 Task: Search one way flight ticket for 5 adults, 2 children, 1 infant in seat and 1 infant on lap in economy from Hagerstown: Hagerstown Regional Airport (richard A. Henson Field) to Rockford: Chicago Rockford International Airport(was Northwest Chicagoland Regional Airport At Rockford) on 5-1-2023. Number of bags: 2 carry on bags. Price is upto 60000. Outbound departure time preference is 20:15.
Action: Mouse moved to (201, 164)
Screenshot: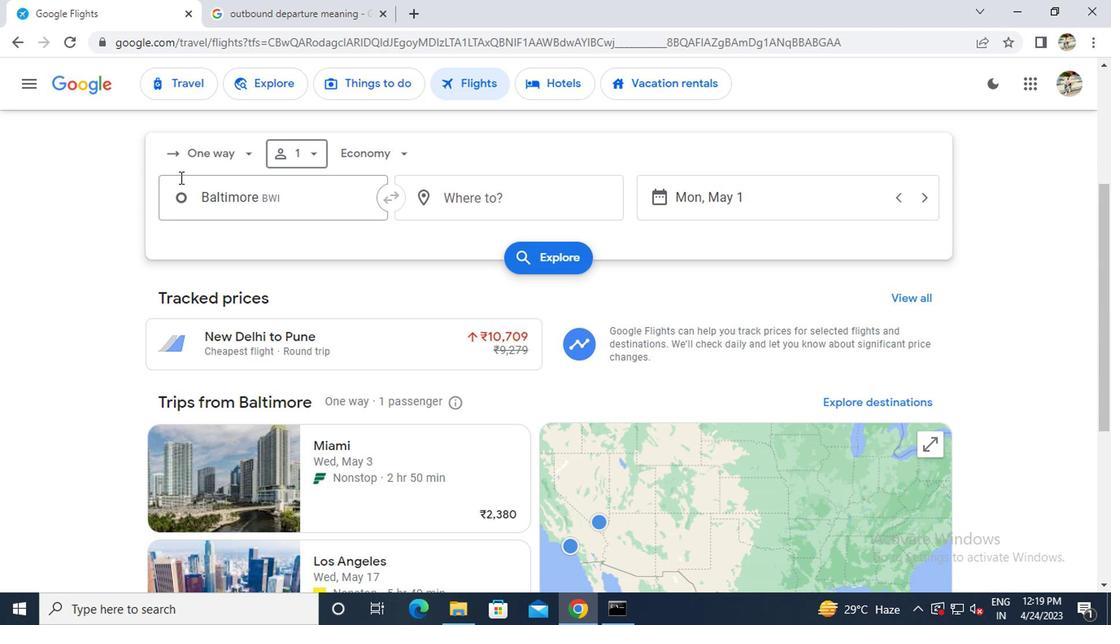 
Action: Mouse pressed left at (201, 164)
Screenshot: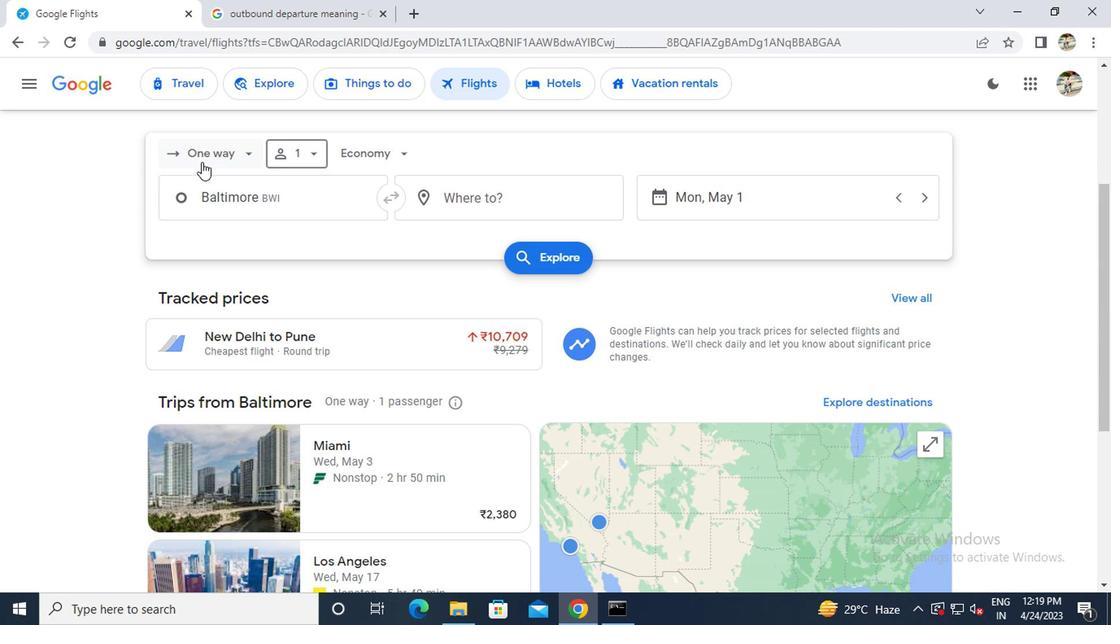 
Action: Mouse moved to (207, 224)
Screenshot: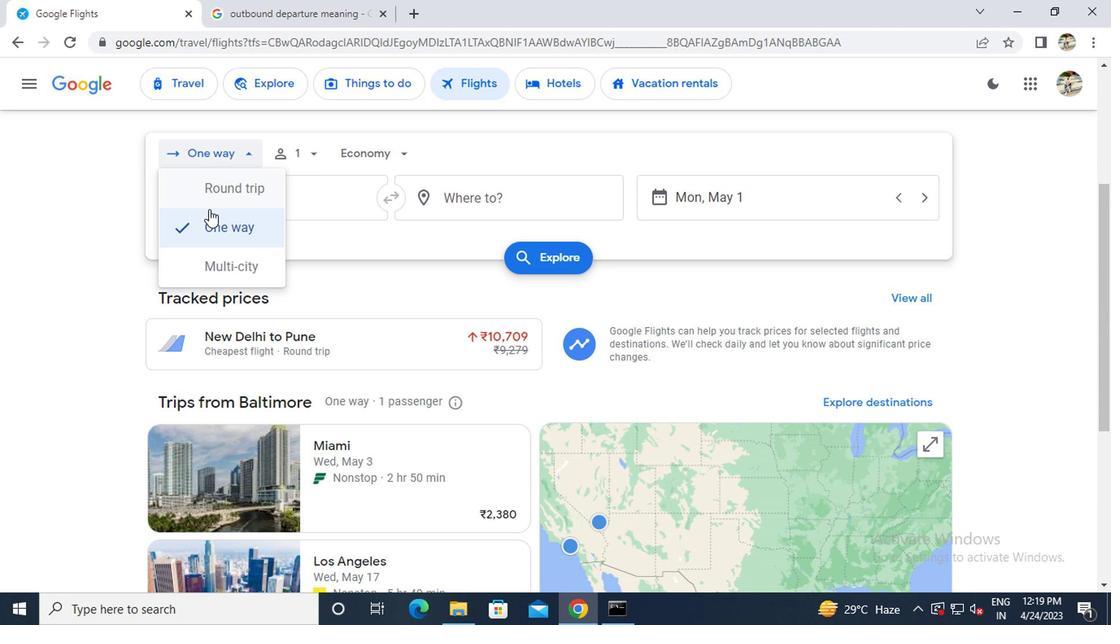 
Action: Mouse pressed left at (207, 224)
Screenshot: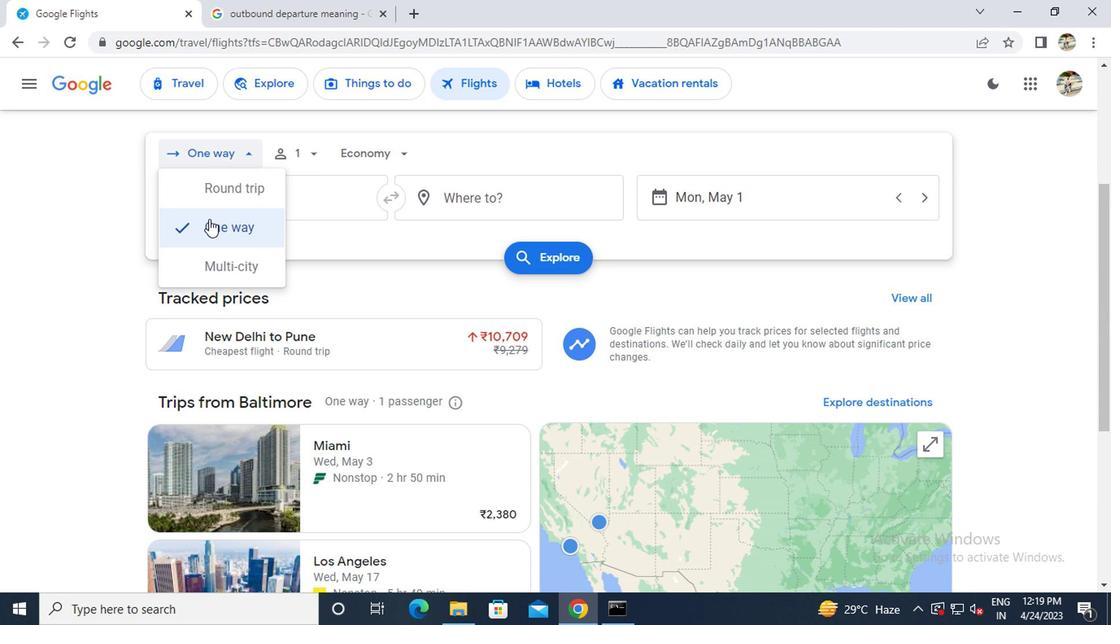 
Action: Mouse moved to (290, 159)
Screenshot: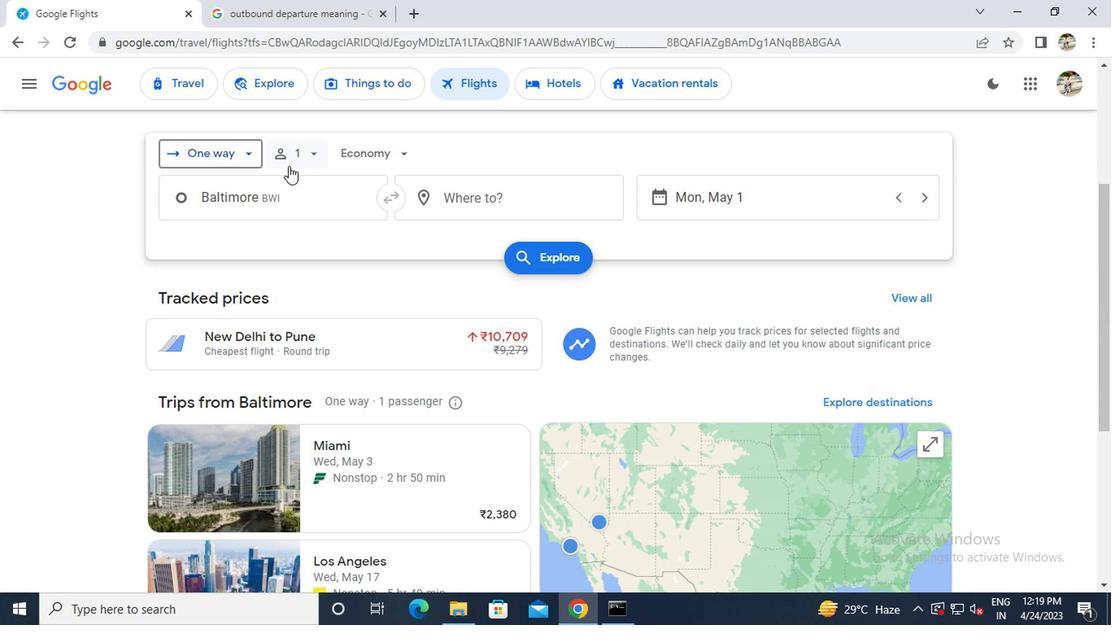 
Action: Mouse pressed left at (290, 159)
Screenshot: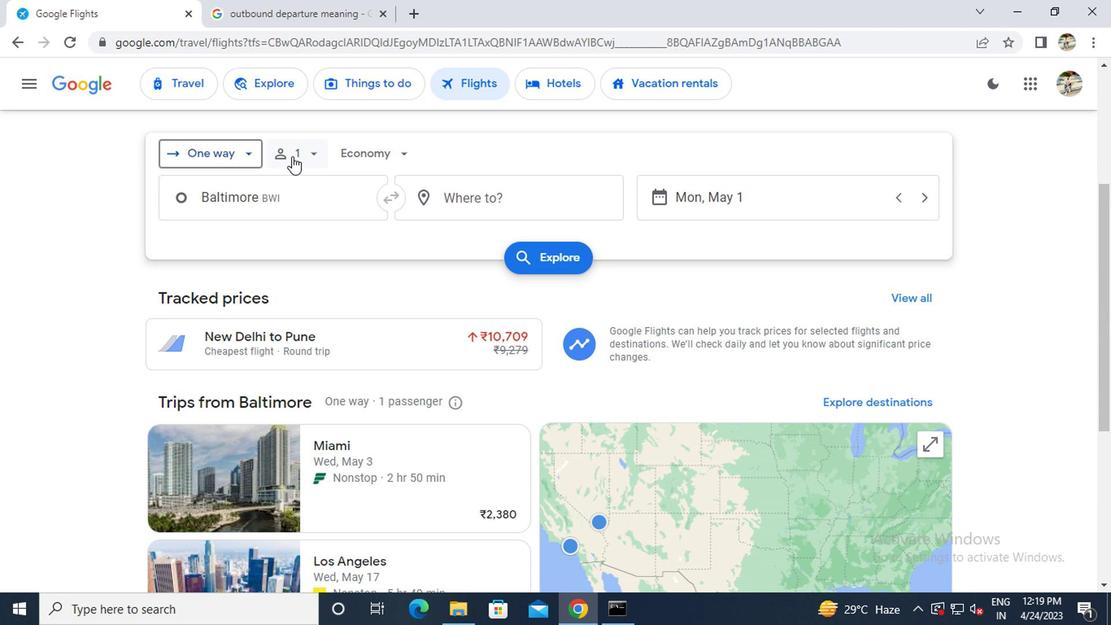 
Action: Mouse moved to (428, 195)
Screenshot: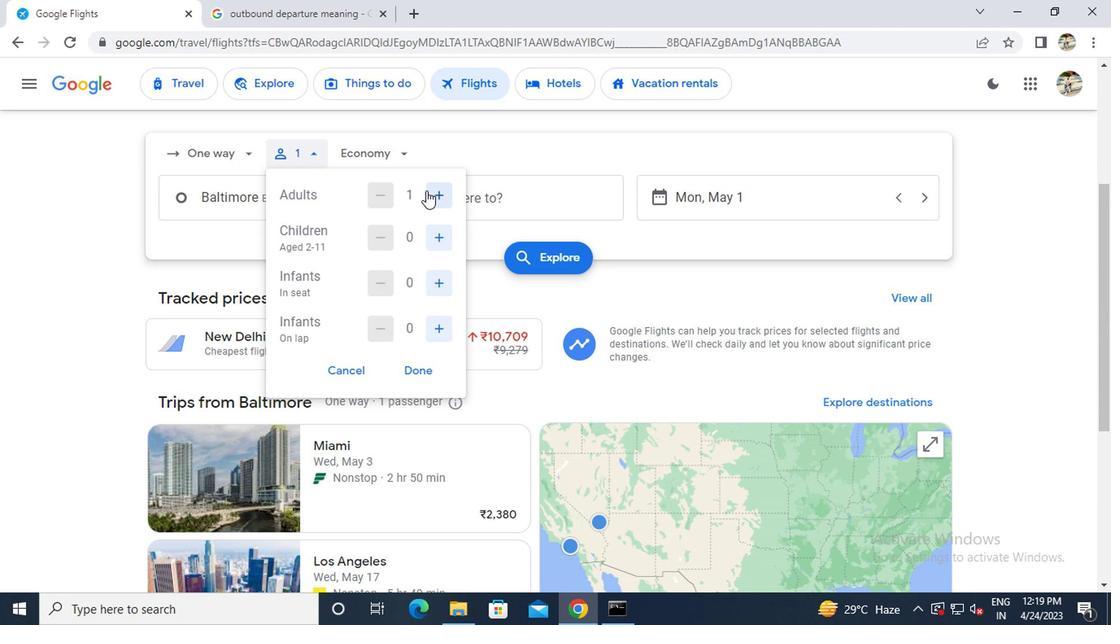 
Action: Mouse pressed left at (428, 195)
Screenshot: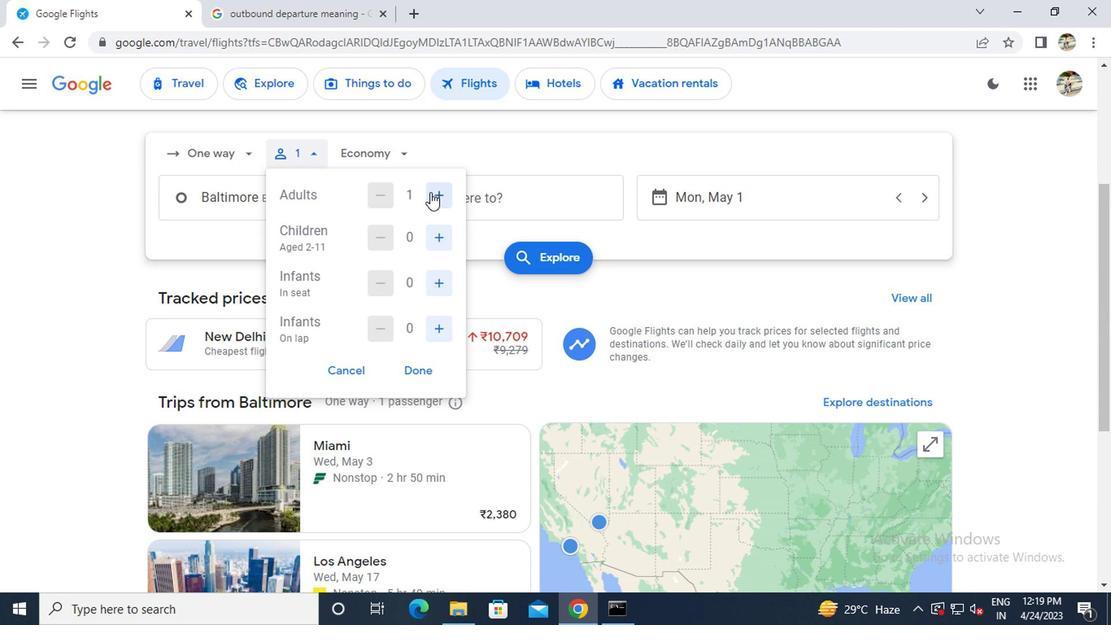 
Action: Mouse pressed left at (428, 195)
Screenshot: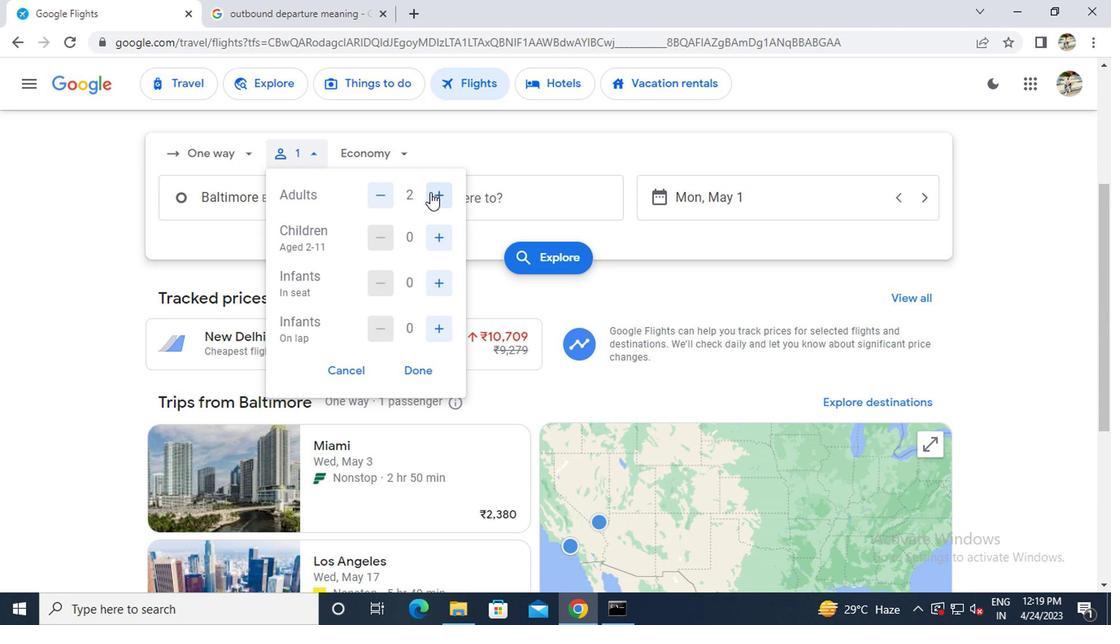 
Action: Mouse pressed left at (428, 195)
Screenshot: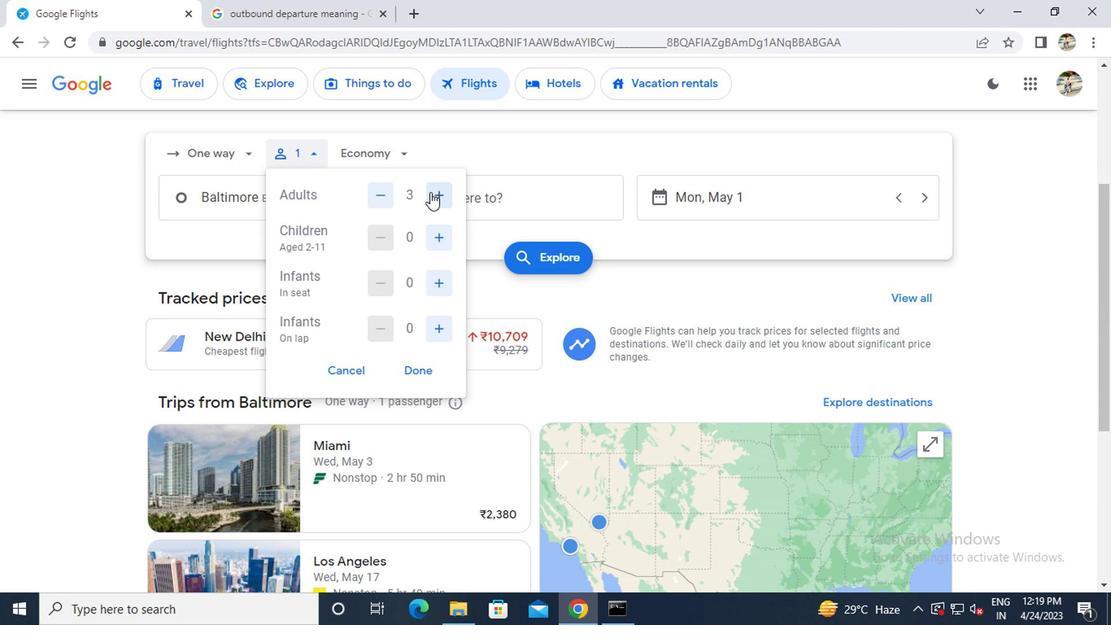 
Action: Mouse pressed left at (428, 195)
Screenshot: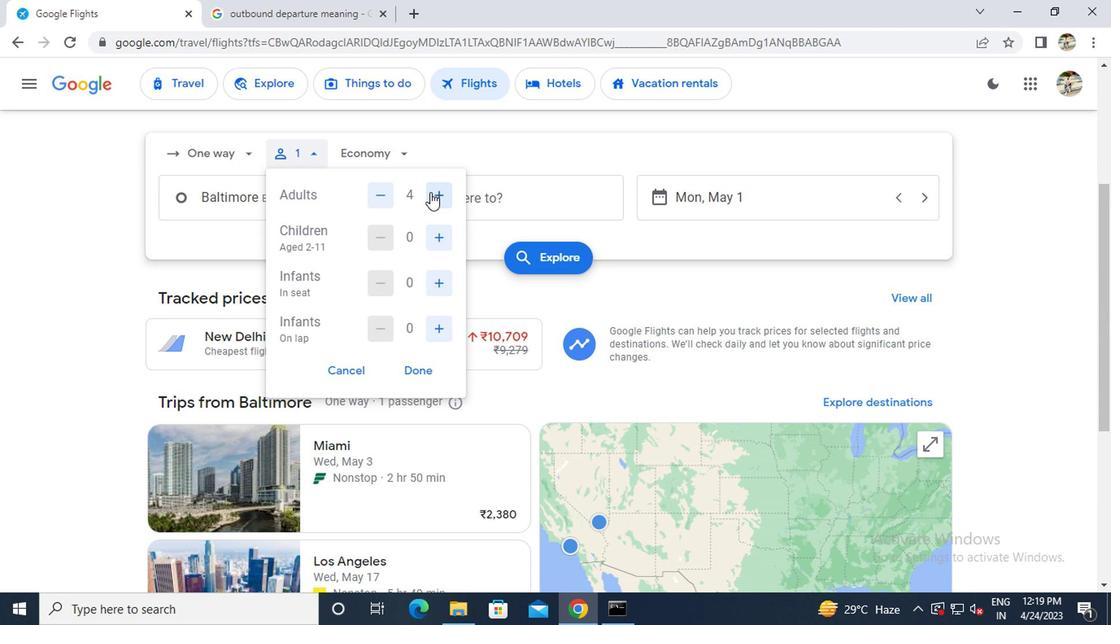 
Action: Mouse moved to (433, 235)
Screenshot: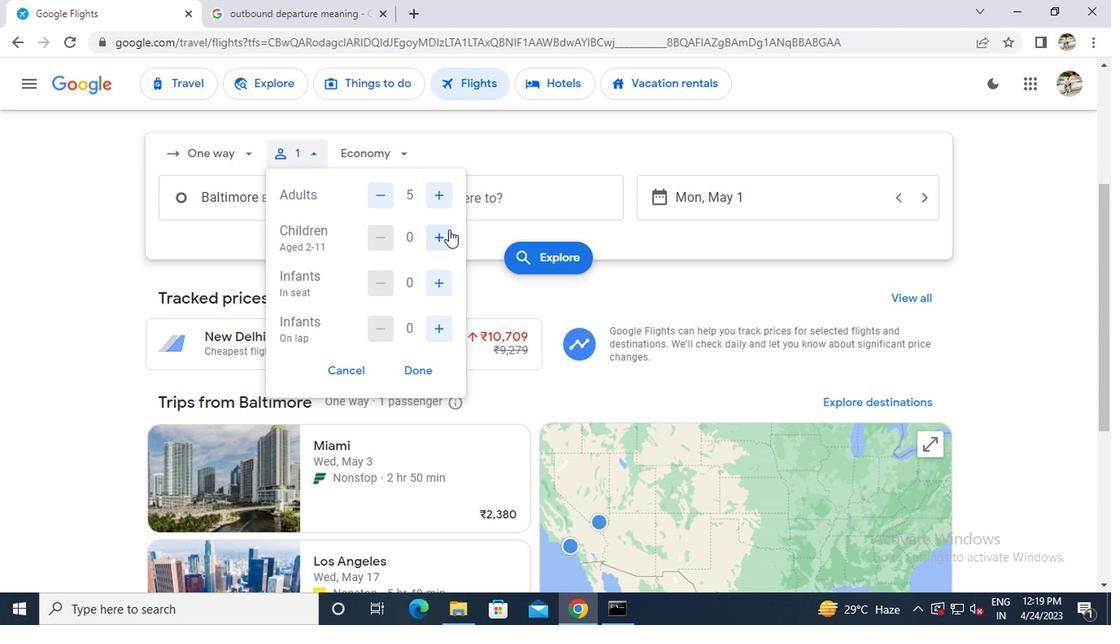 
Action: Mouse pressed left at (433, 235)
Screenshot: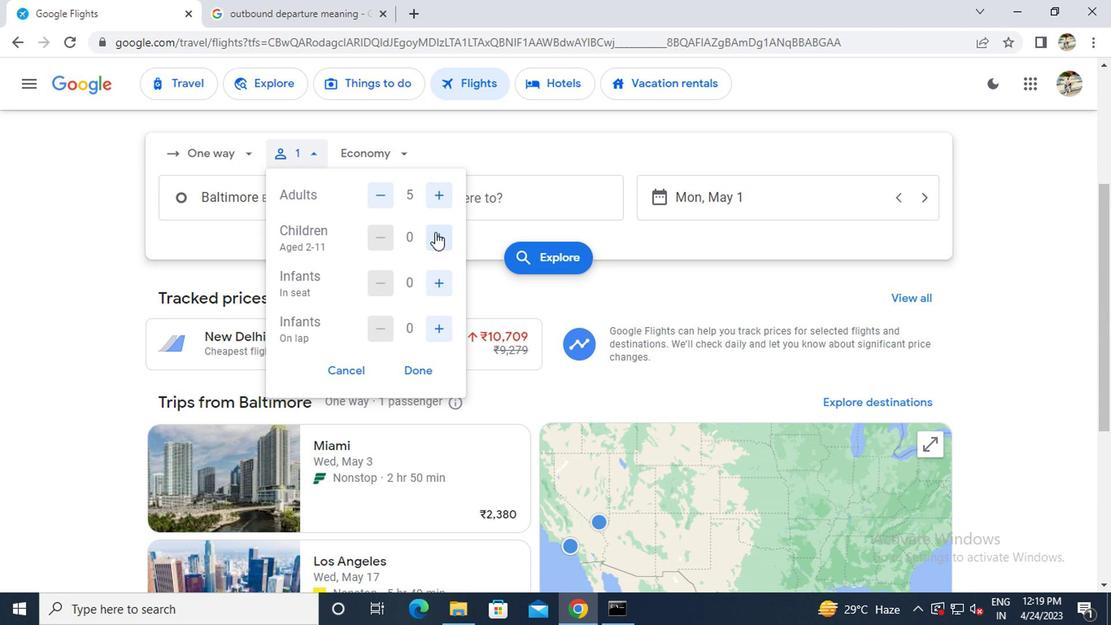
Action: Mouse pressed left at (433, 235)
Screenshot: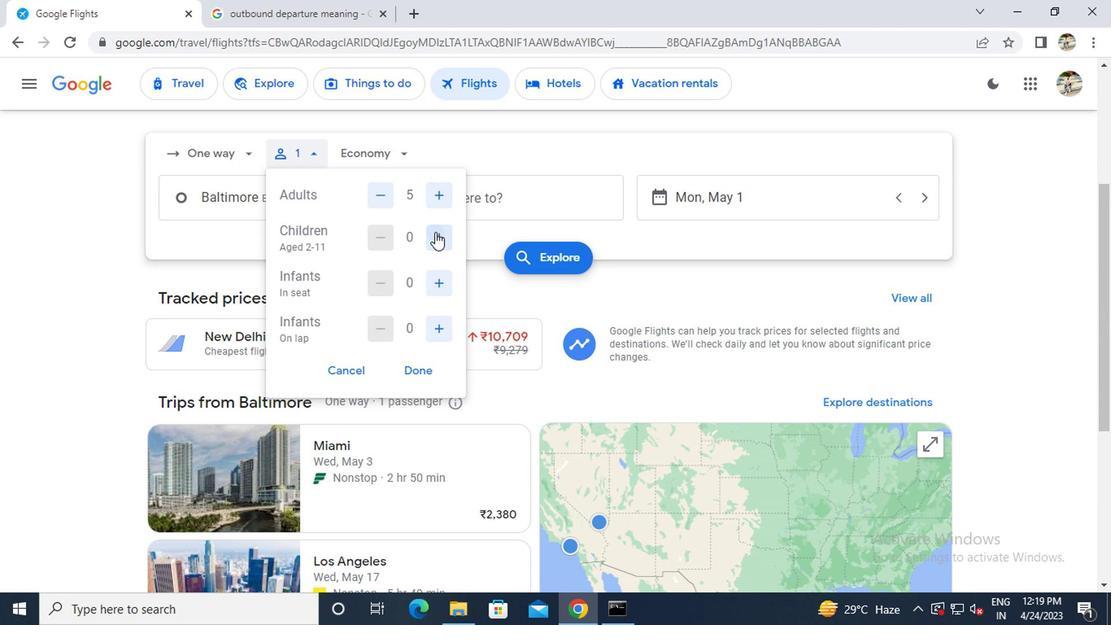 
Action: Mouse moved to (433, 282)
Screenshot: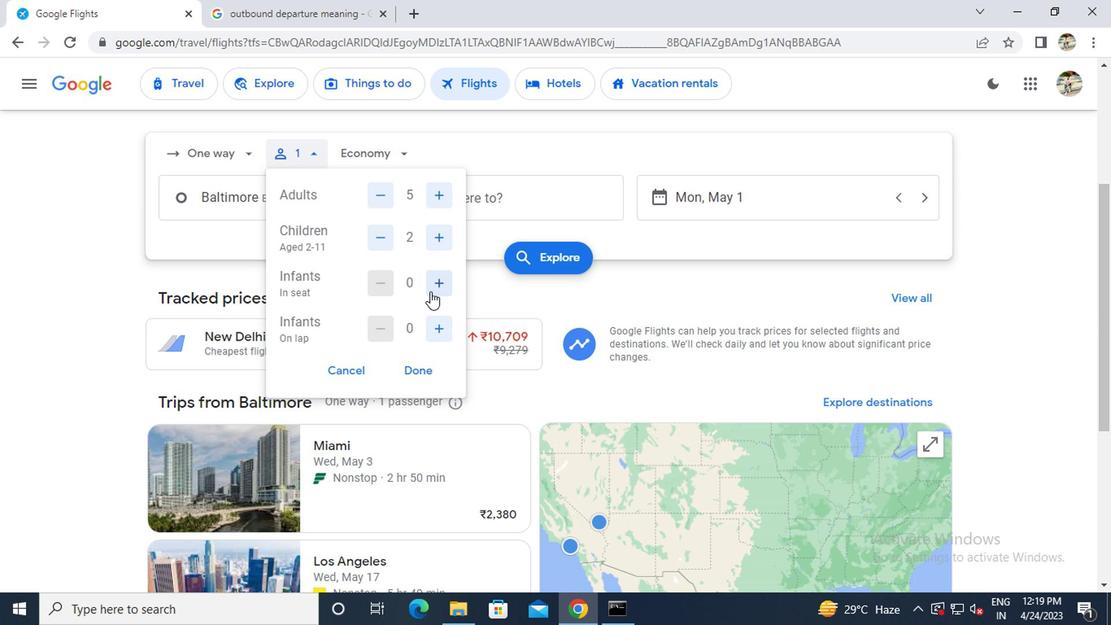 
Action: Mouse pressed left at (433, 282)
Screenshot: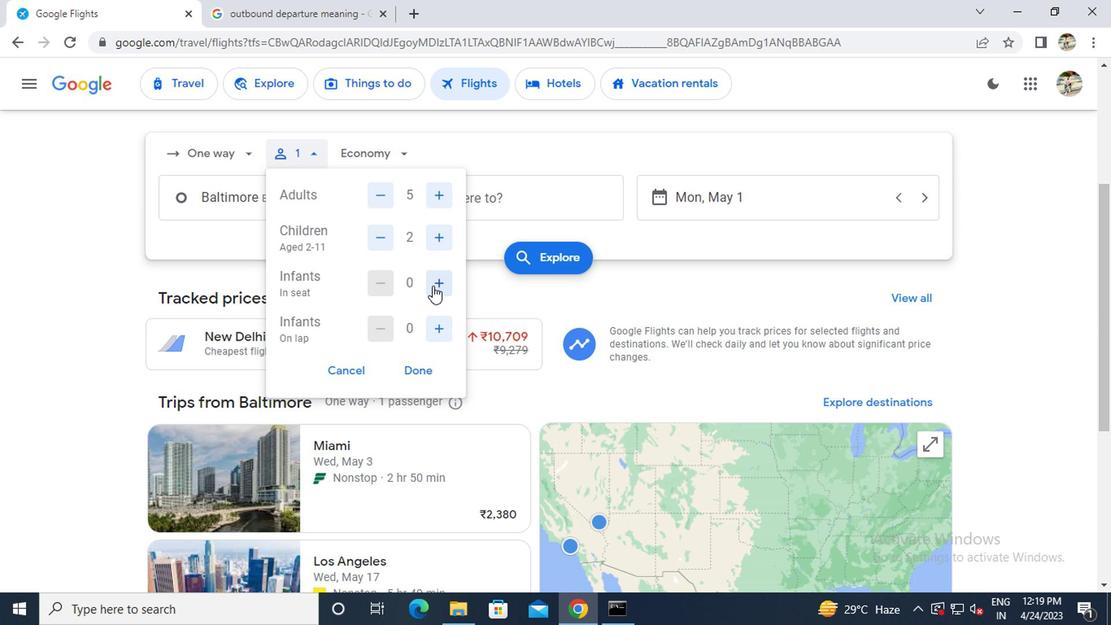 
Action: Mouse moved to (432, 318)
Screenshot: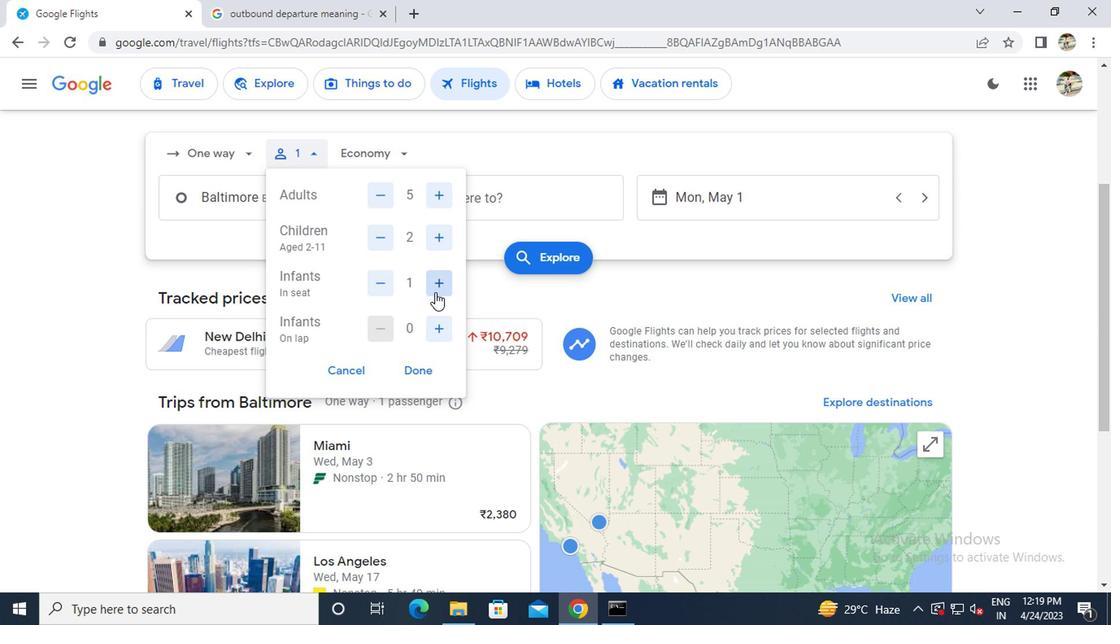 
Action: Mouse pressed left at (432, 318)
Screenshot: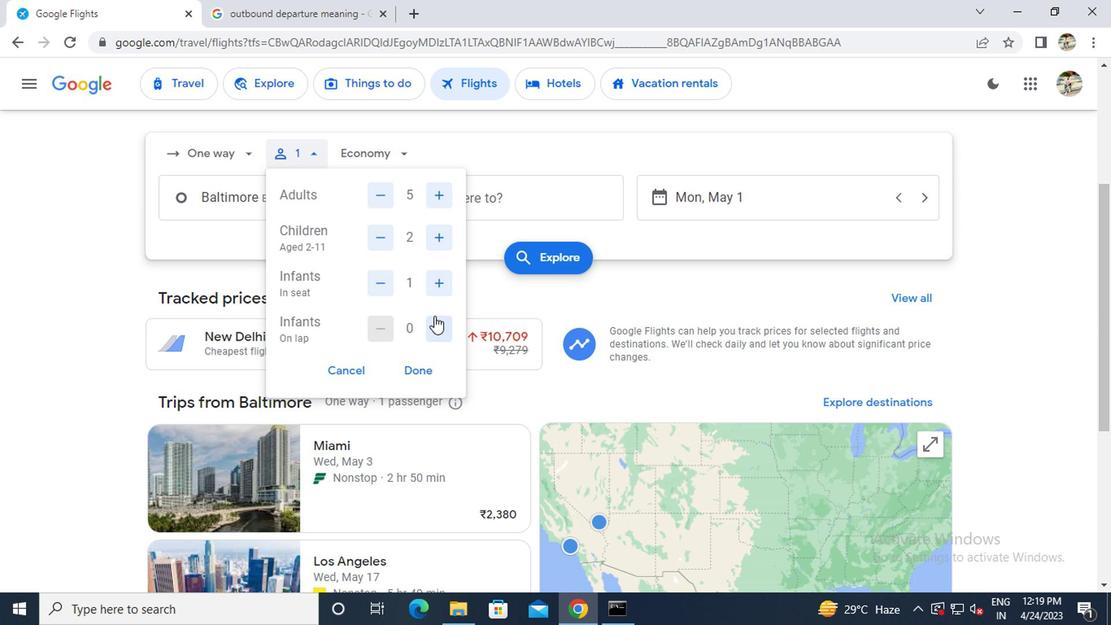 
Action: Mouse moved to (413, 371)
Screenshot: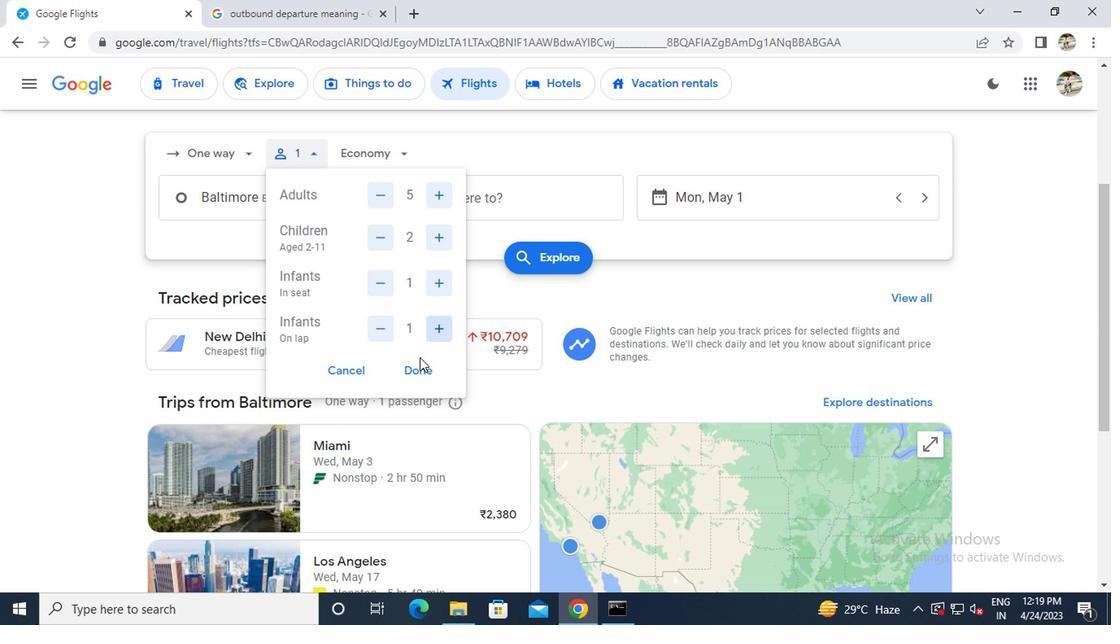 
Action: Mouse pressed left at (413, 371)
Screenshot: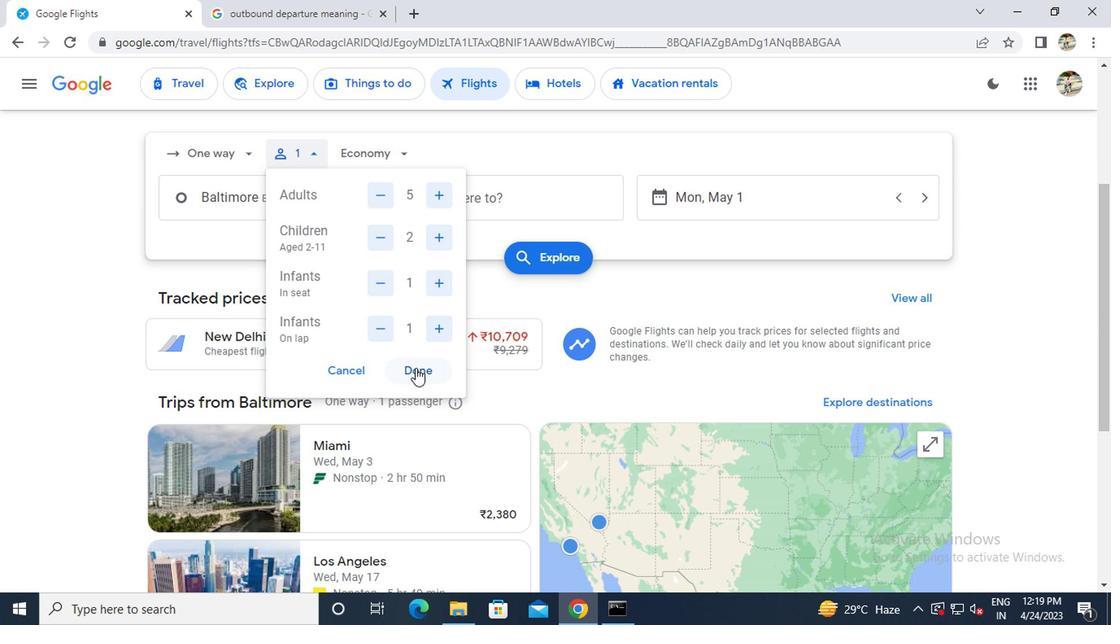 
Action: Mouse moved to (359, 157)
Screenshot: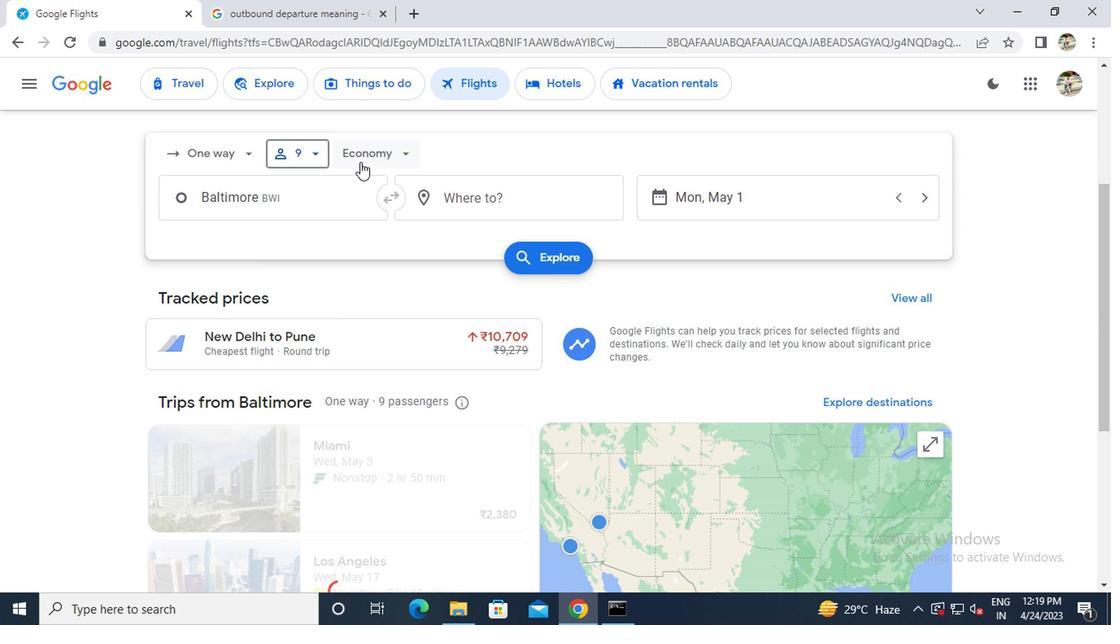 
Action: Mouse pressed left at (359, 157)
Screenshot: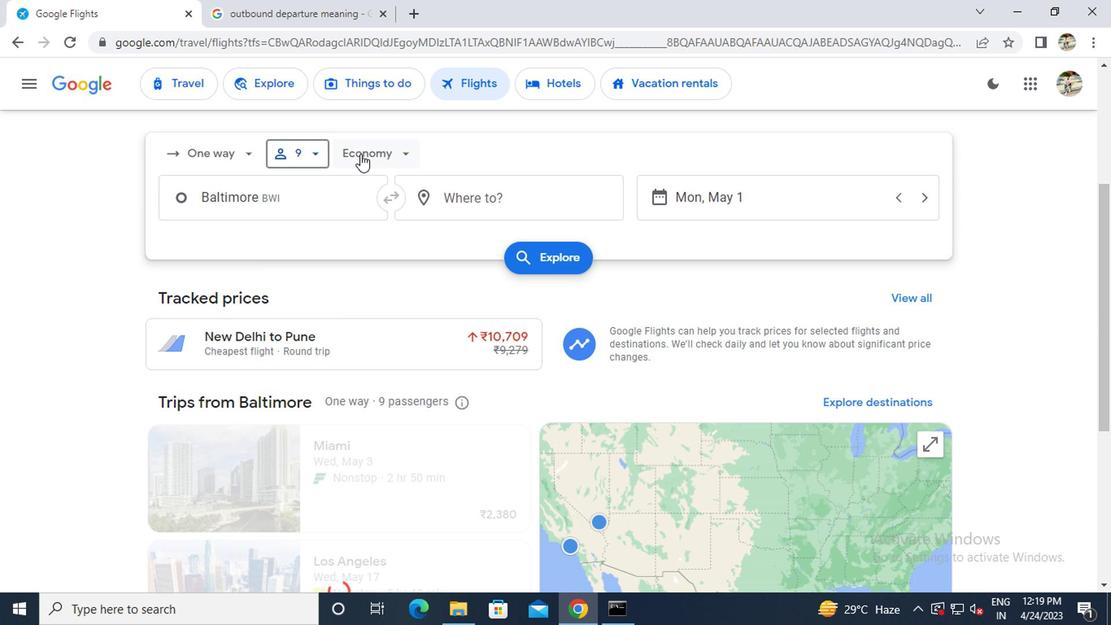 
Action: Mouse moved to (374, 188)
Screenshot: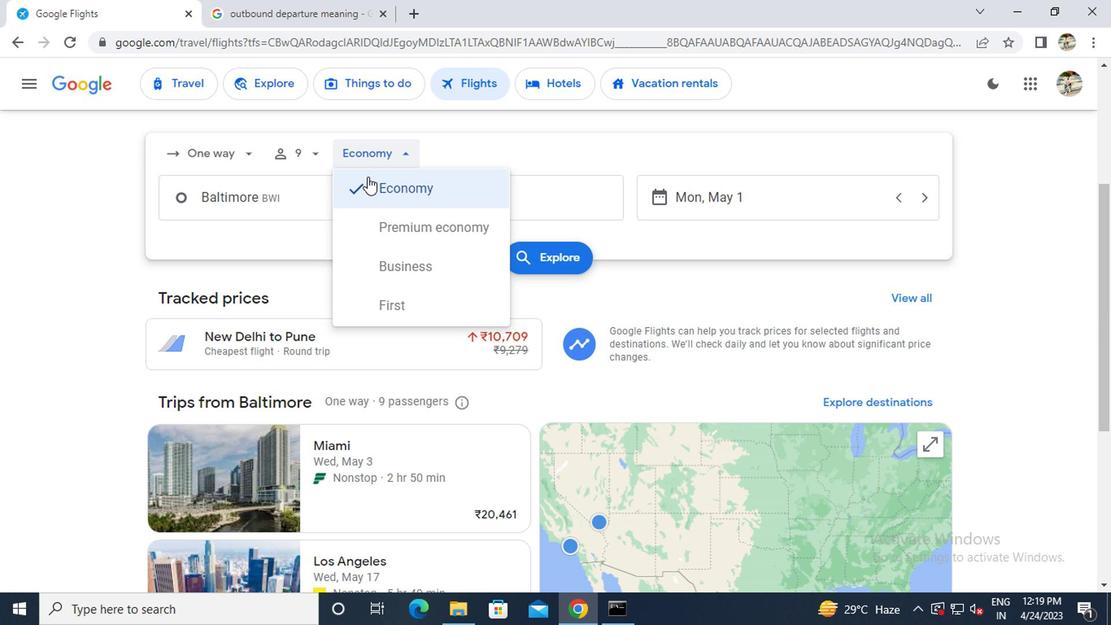 
Action: Mouse pressed left at (374, 188)
Screenshot: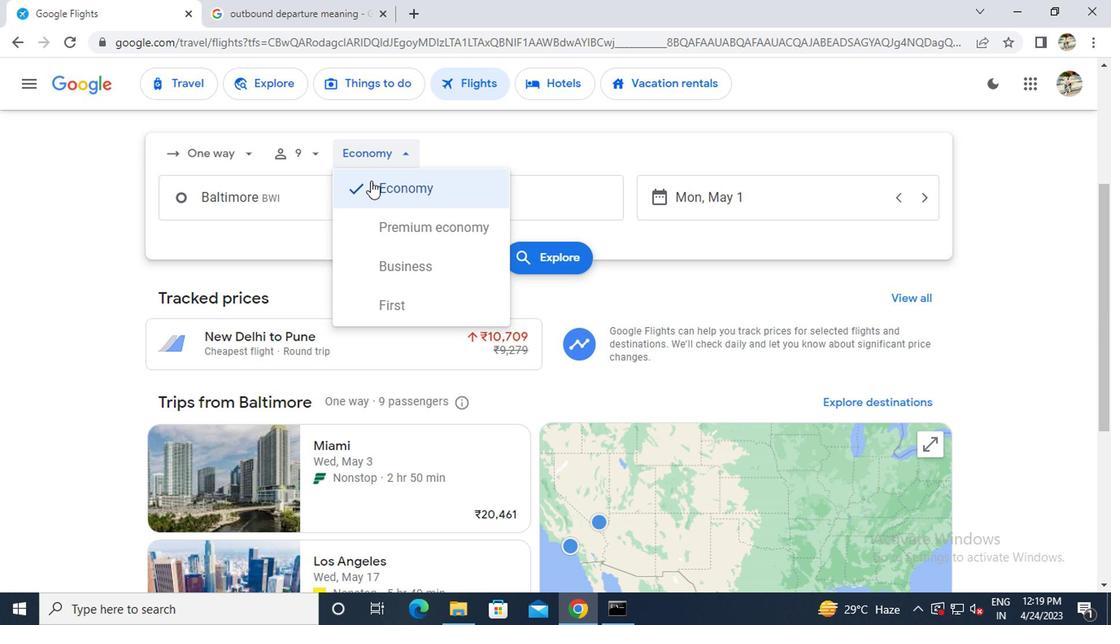 
Action: Mouse moved to (308, 211)
Screenshot: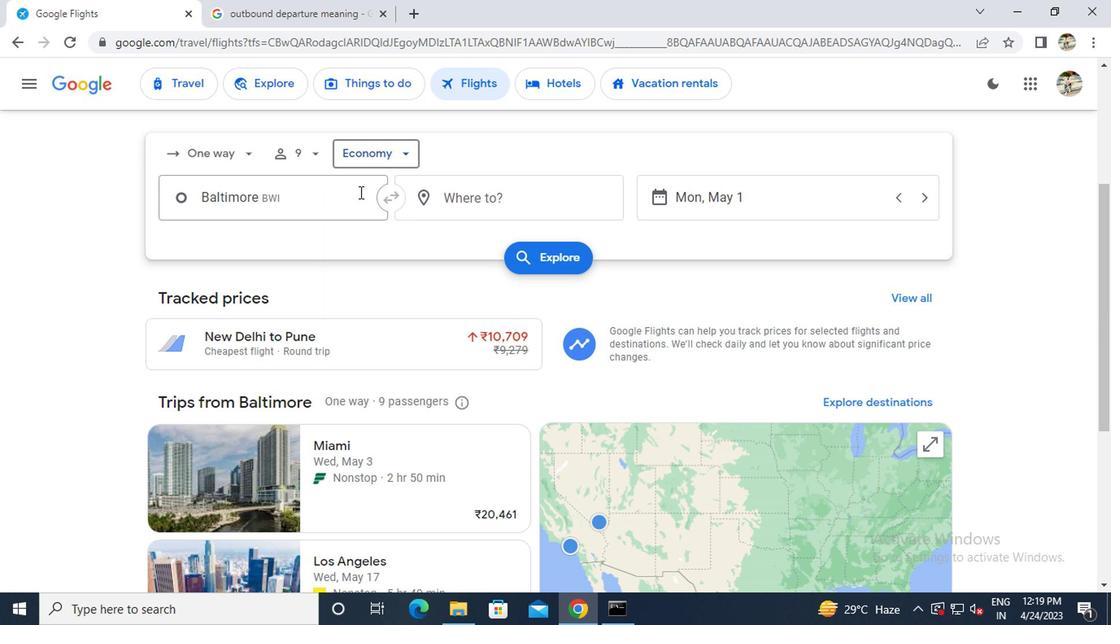 
Action: Mouse pressed left at (308, 211)
Screenshot: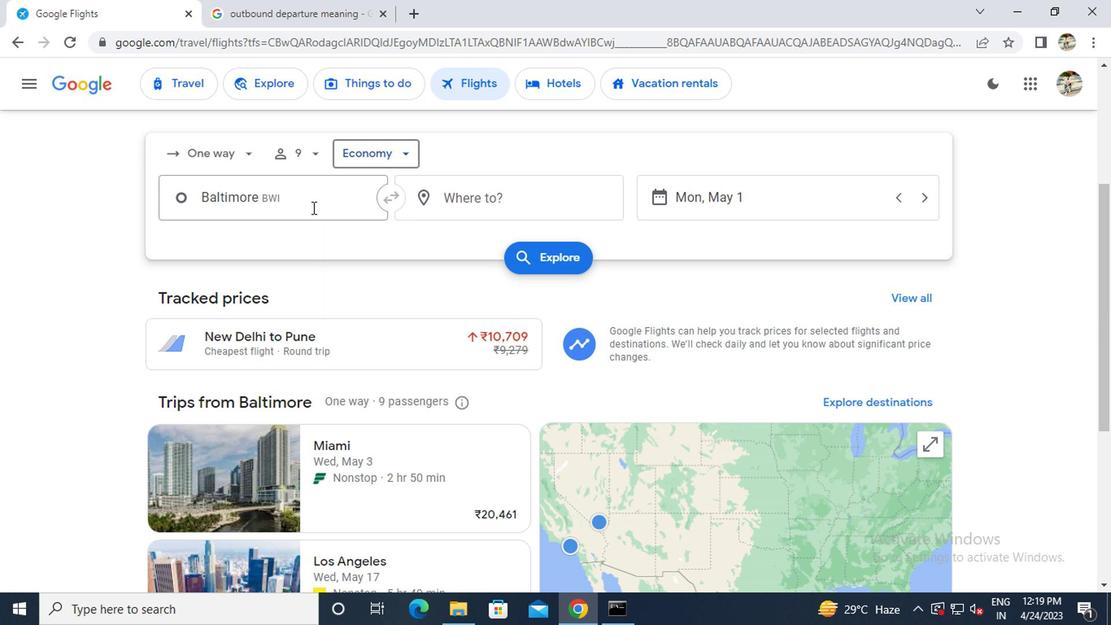 
Action: Key pressed h<Key.caps_lock>ageratown
Screenshot: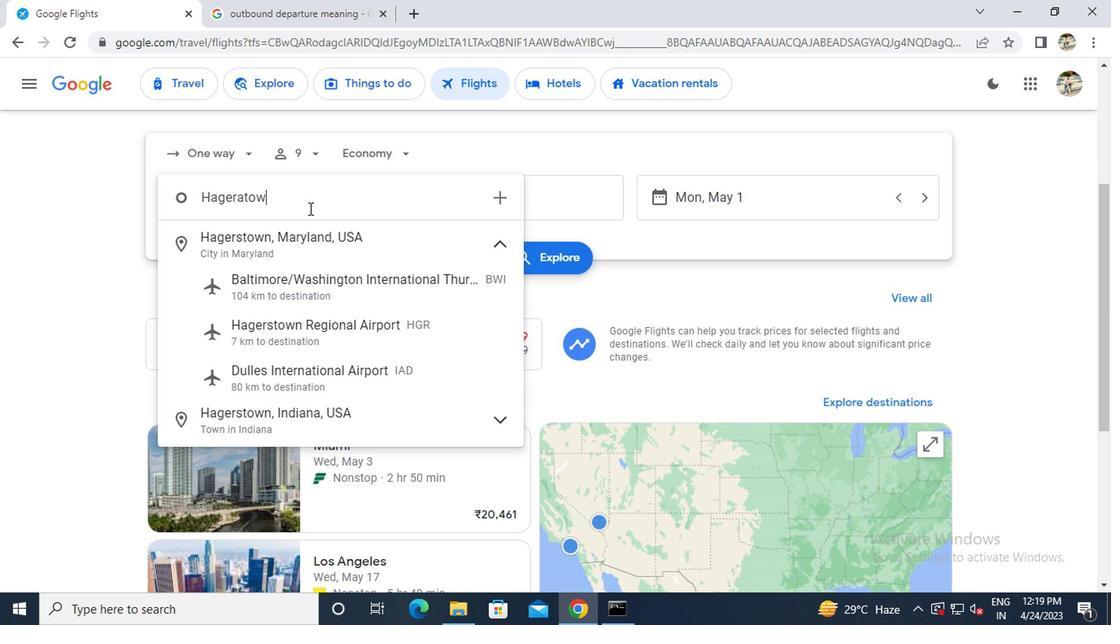 
Action: Mouse moved to (261, 323)
Screenshot: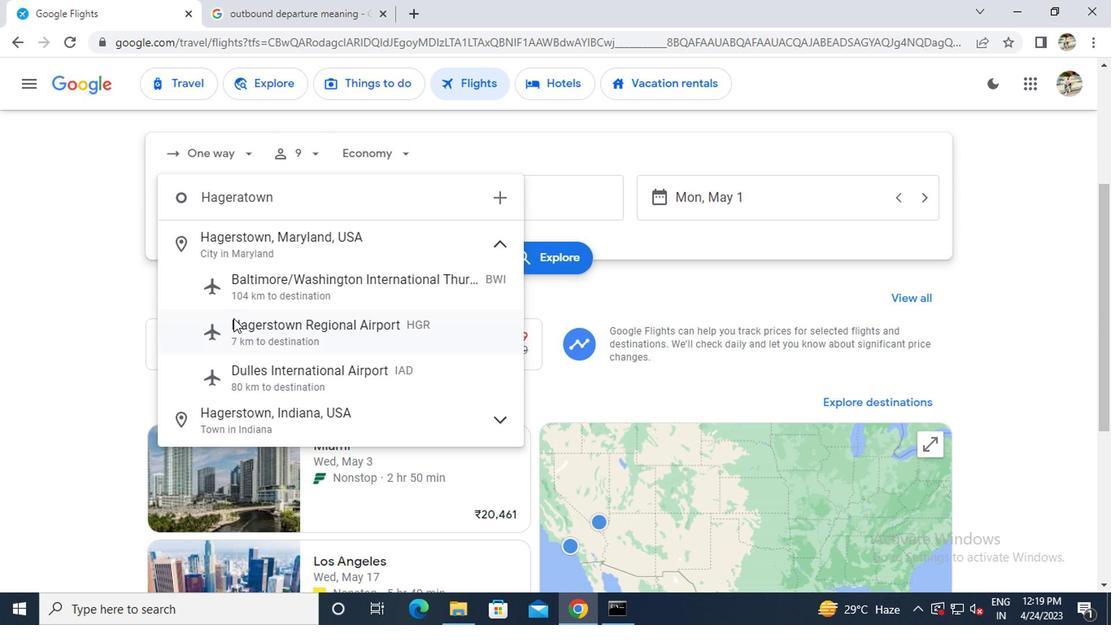 
Action: Mouse pressed left at (261, 323)
Screenshot: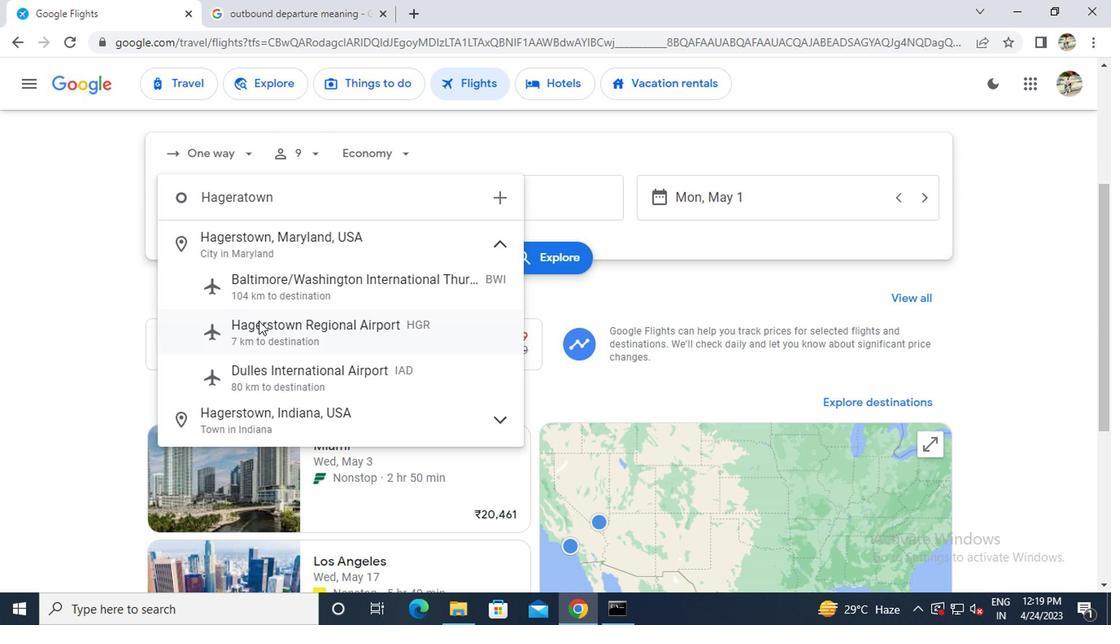 
Action: Mouse moved to (484, 204)
Screenshot: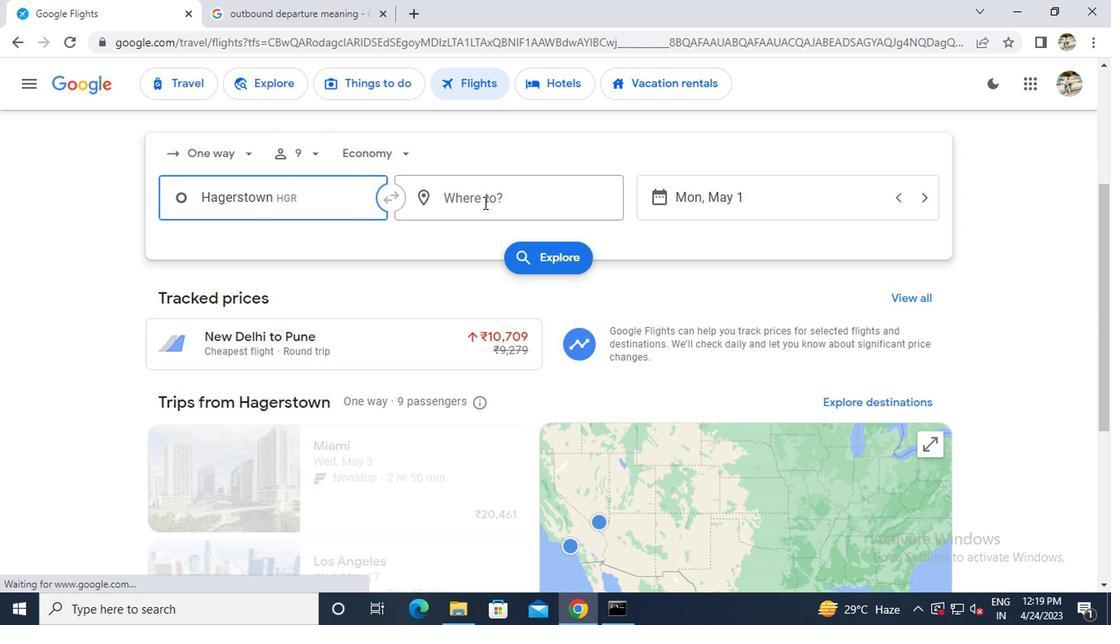 
Action: Mouse pressed left at (484, 204)
Screenshot: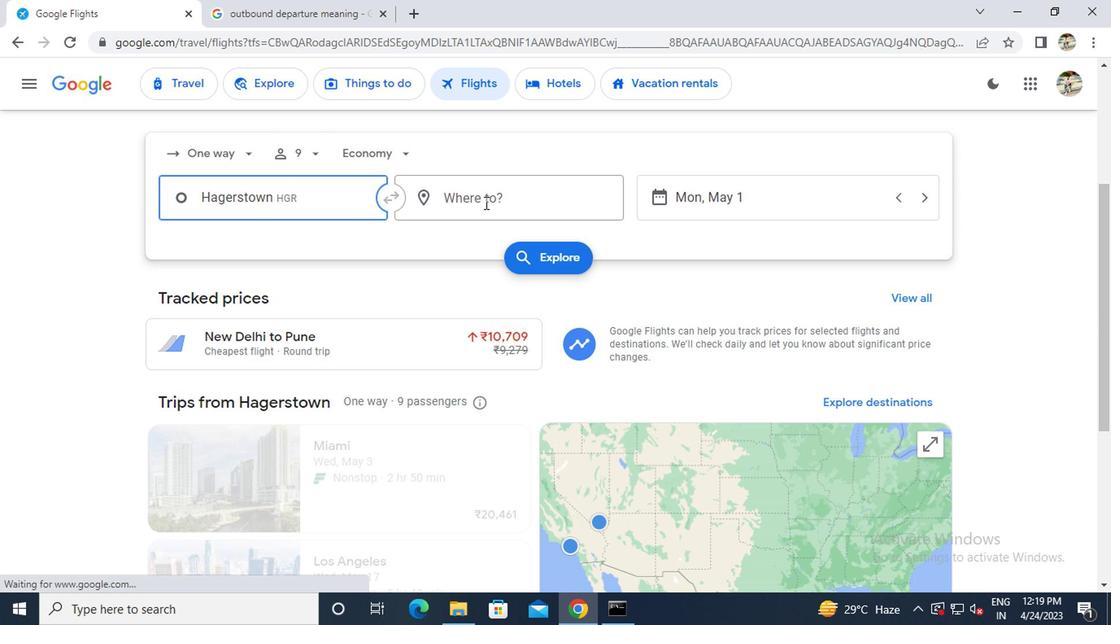 
Action: Key pressed <Key.caps_lock>r<Key.caps_lock>ockford
Screenshot: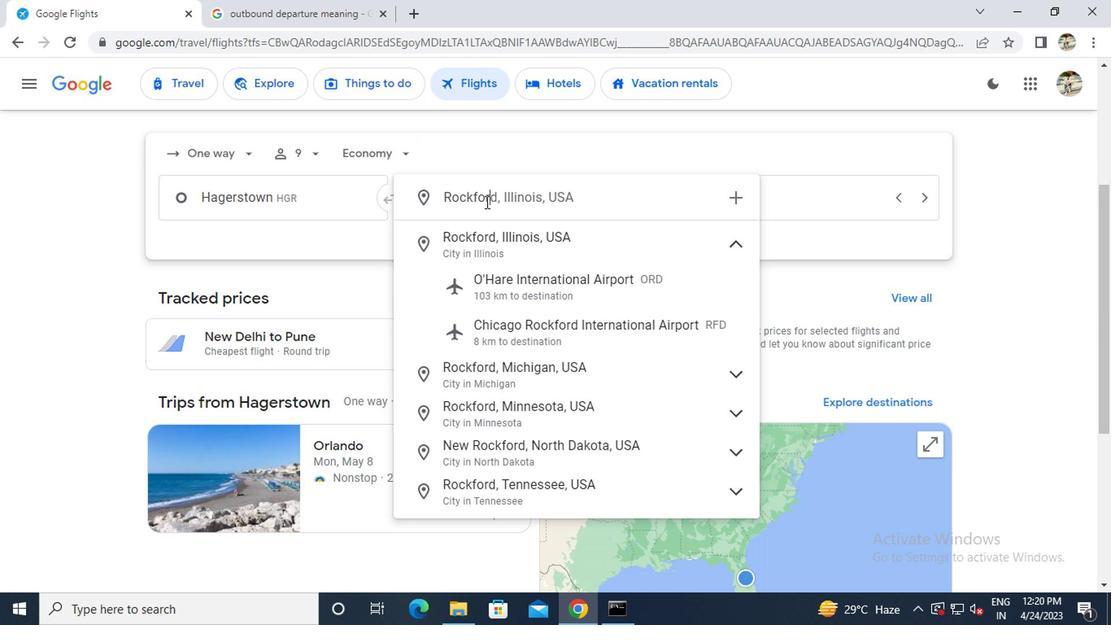 
Action: Mouse moved to (535, 324)
Screenshot: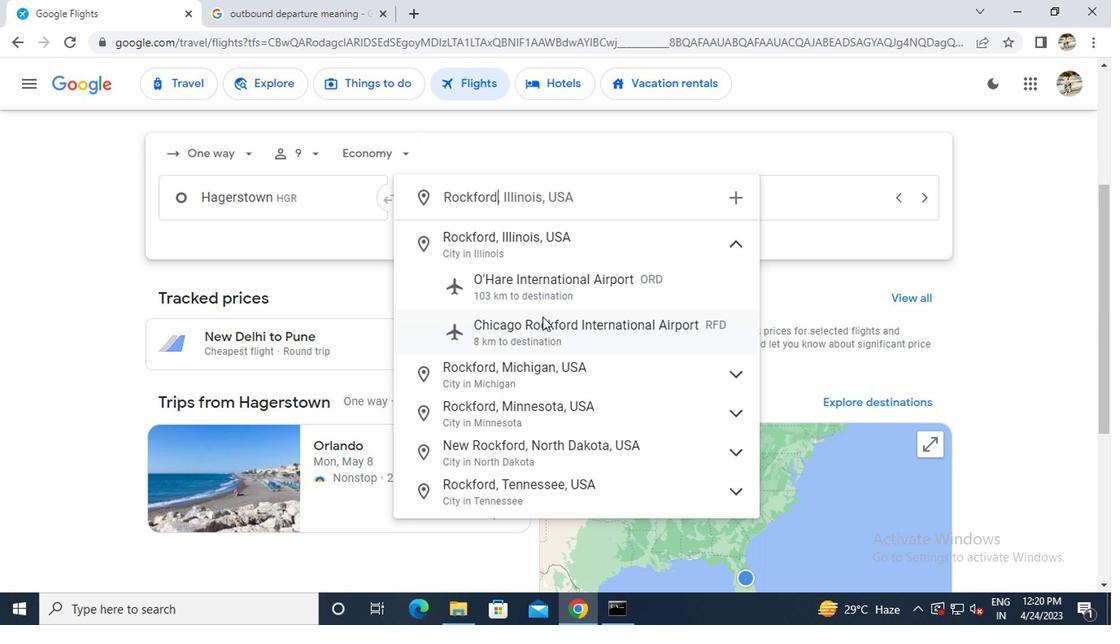 
Action: Mouse pressed left at (535, 324)
Screenshot: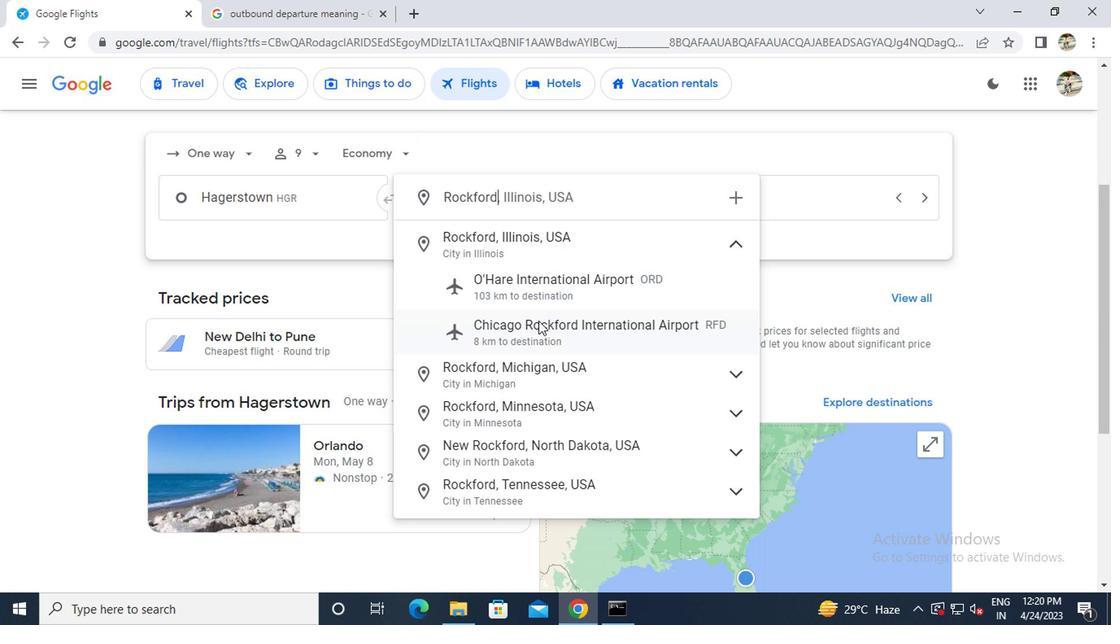 
Action: Mouse moved to (680, 211)
Screenshot: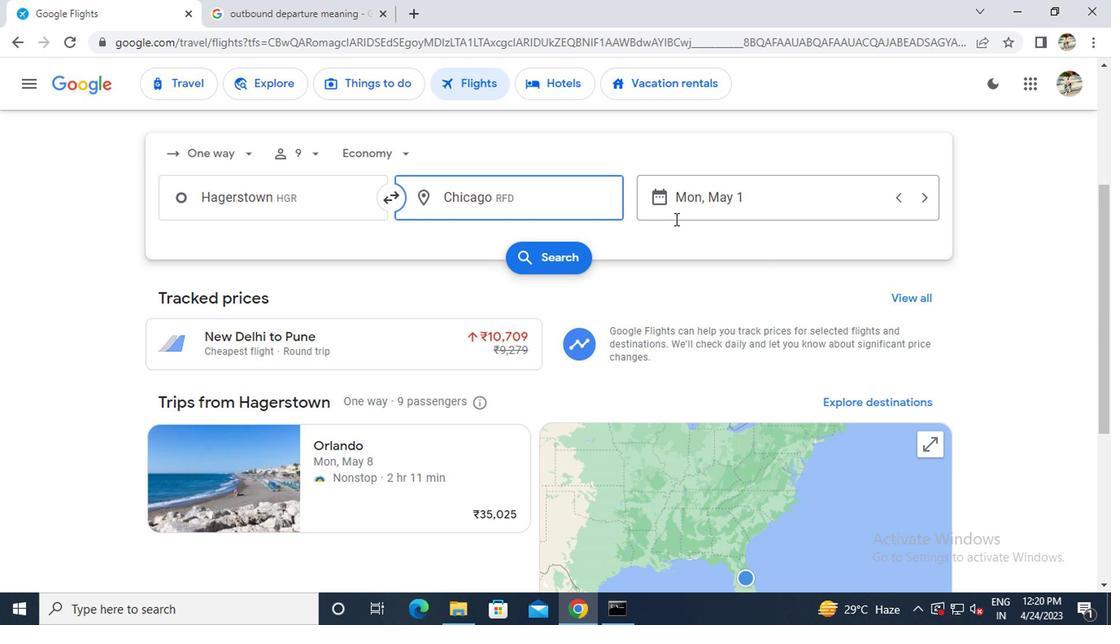 
Action: Mouse pressed left at (680, 211)
Screenshot: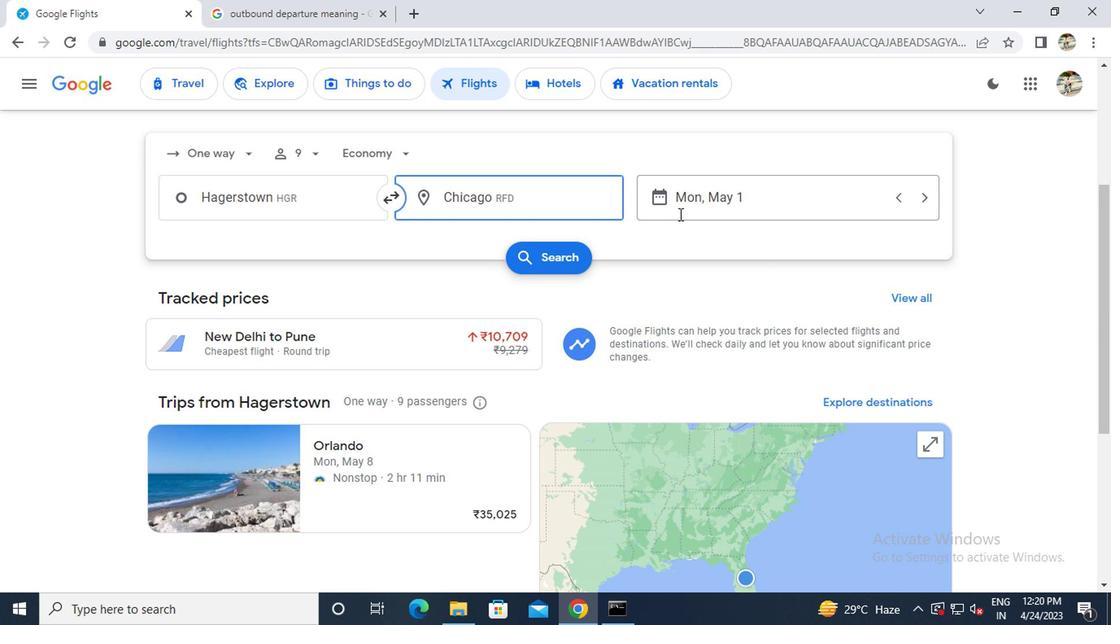 
Action: Mouse moved to (709, 299)
Screenshot: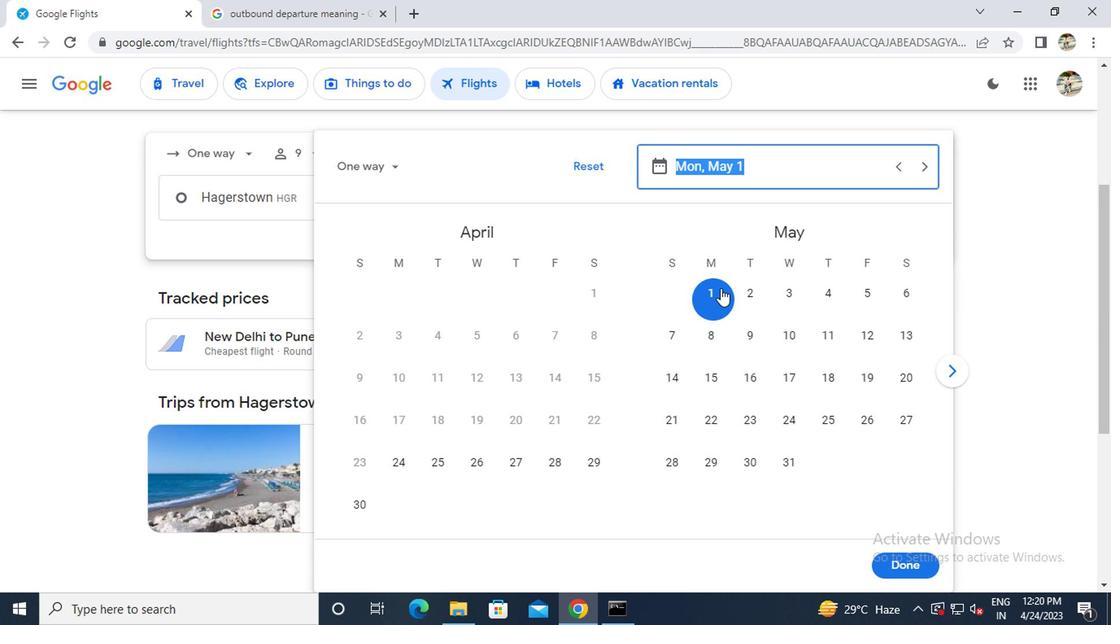 
Action: Mouse pressed left at (709, 299)
Screenshot: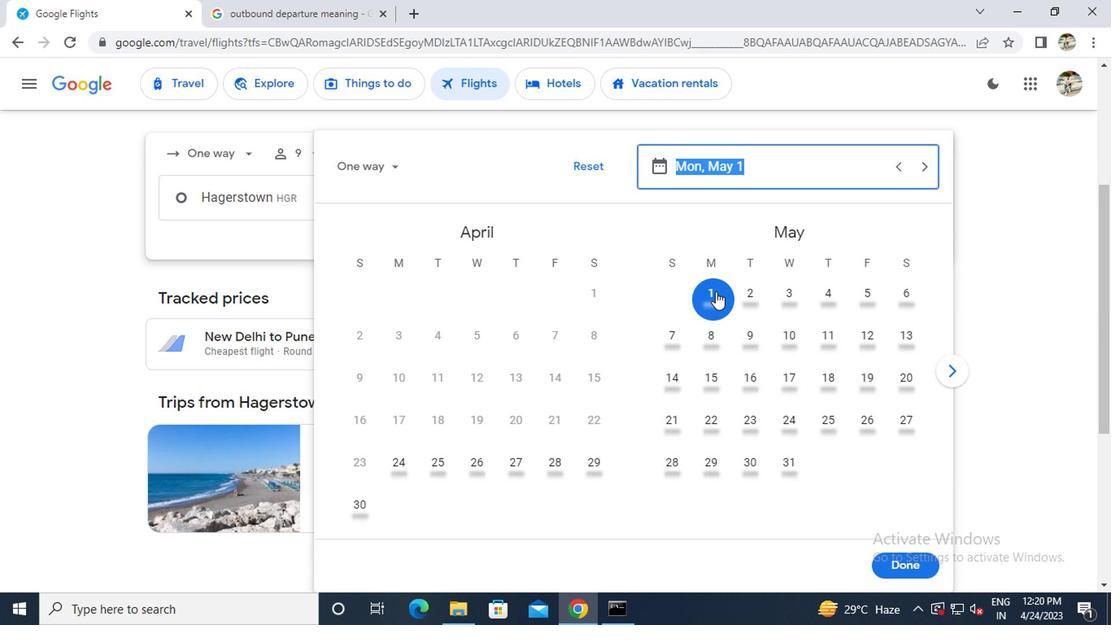 
Action: Mouse moved to (902, 567)
Screenshot: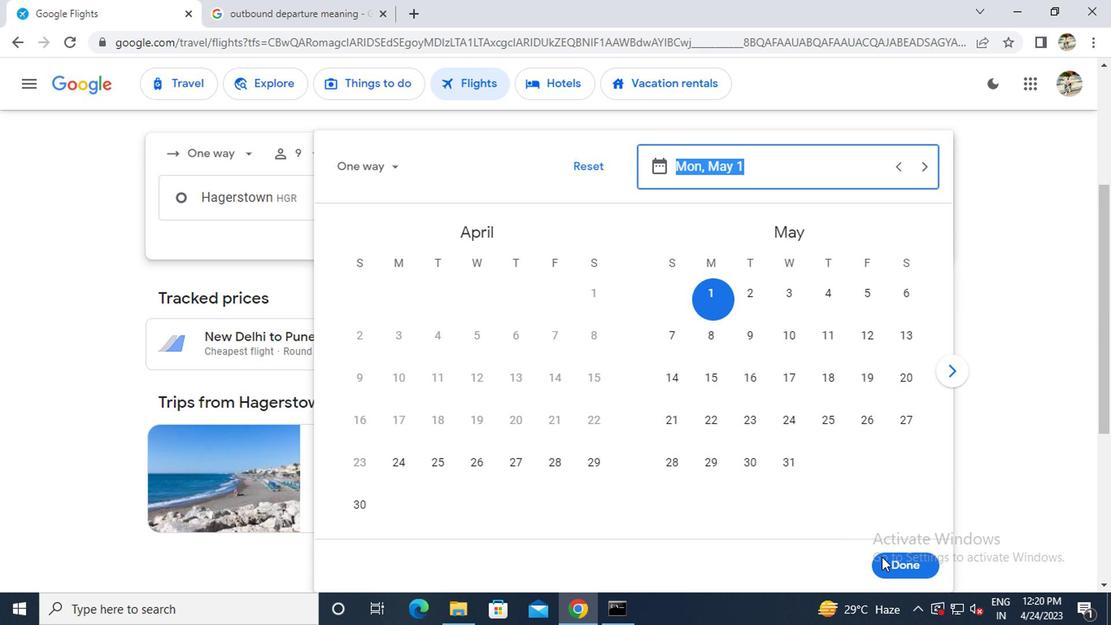 
Action: Mouse pressed left at (902, 567)
Screenshot: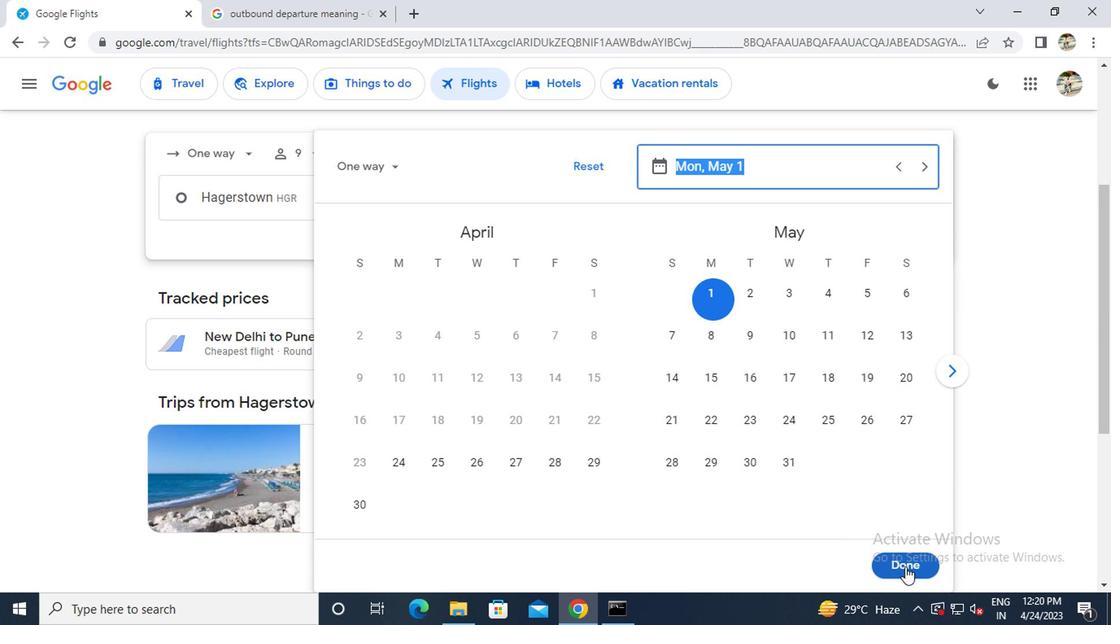 
Action: Mouse moved to (543, 253)
Screenshot: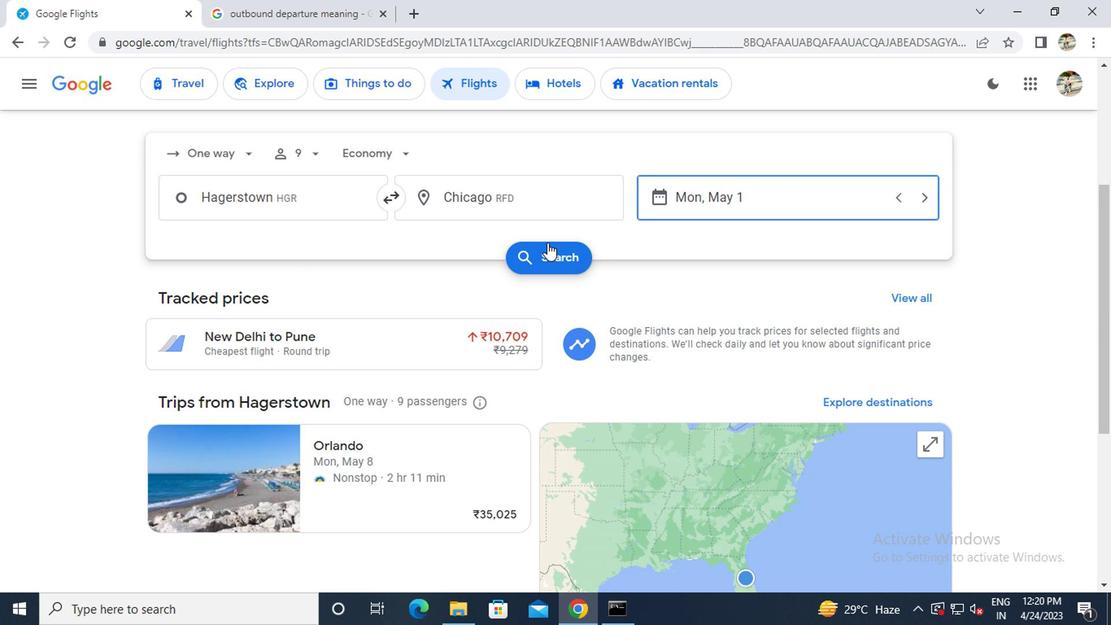 
Action: Mouse pressed left at (543, 253)
Screenshot: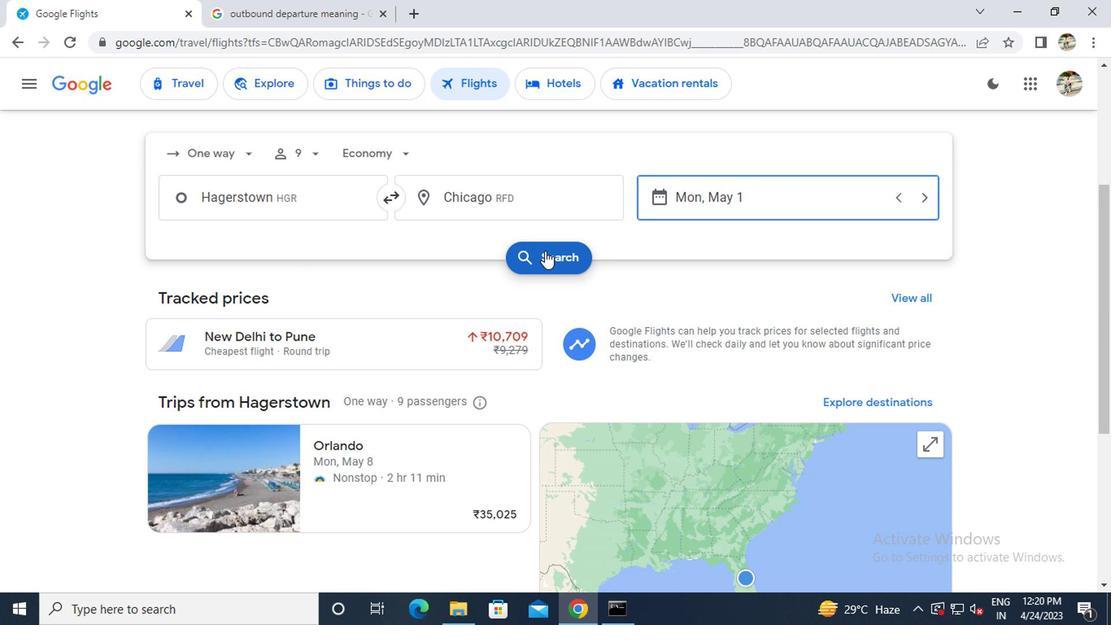 
Action: Mouse moved to (203, 237)
Screenshot: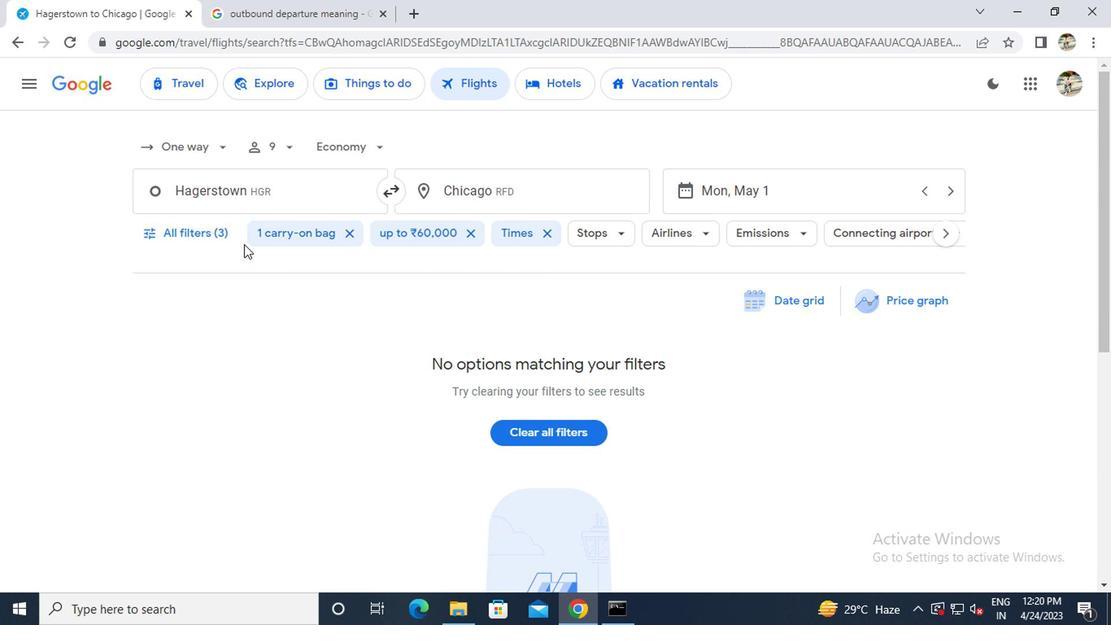 
Action: Mouse pressed left at (203, 237)
Screenshot: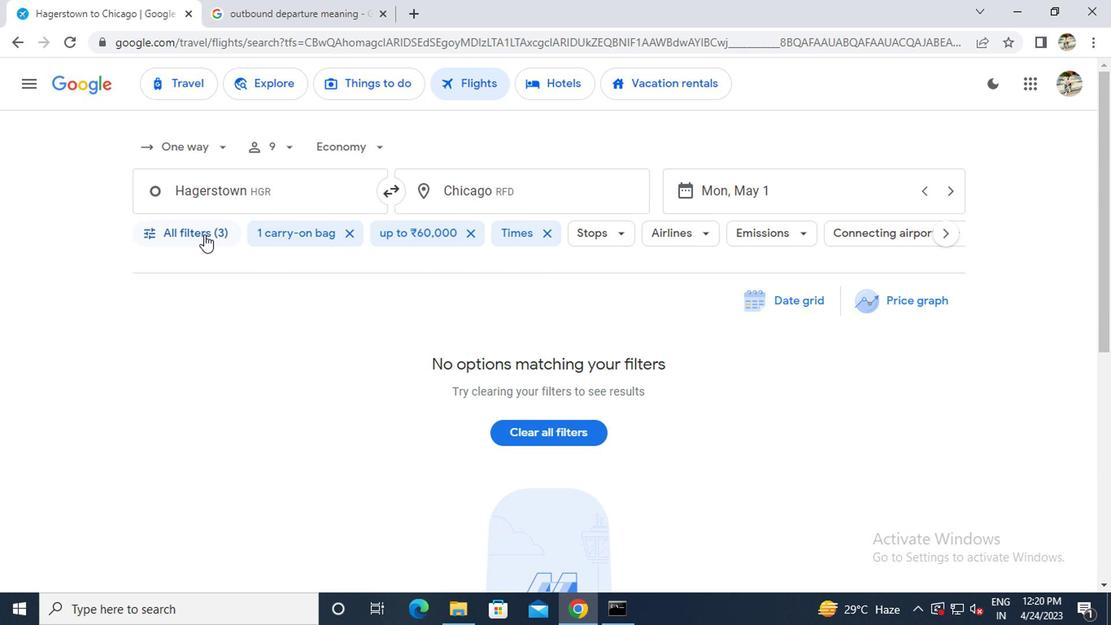
Action: Mouse moved to (363, 577)
Screenshot: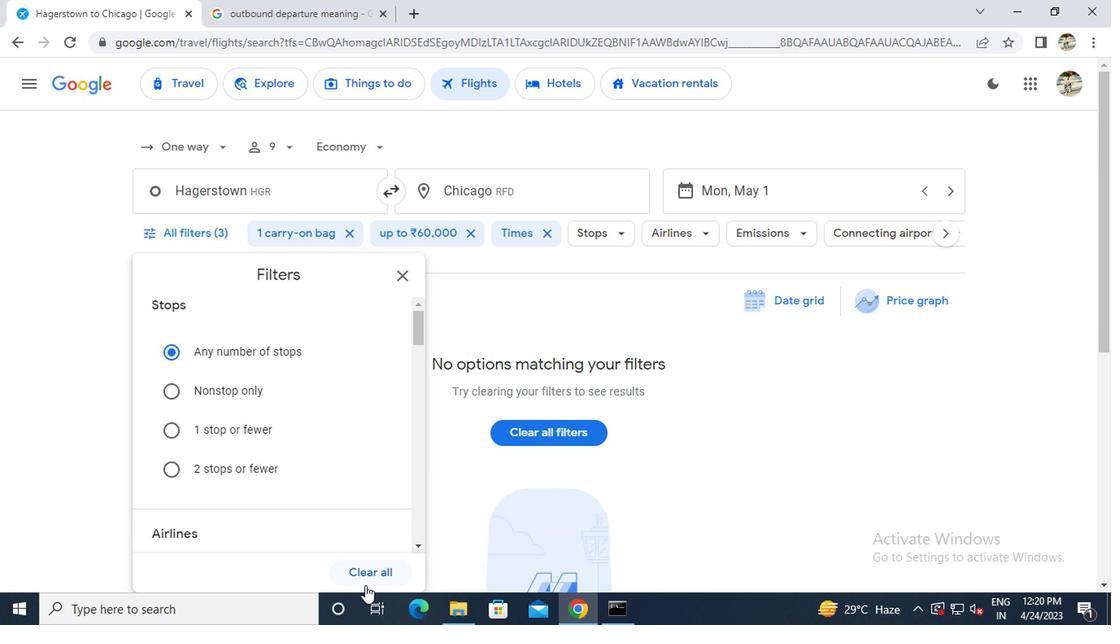 
Action: Mouse pressed left at (363, 577)
Screenshot: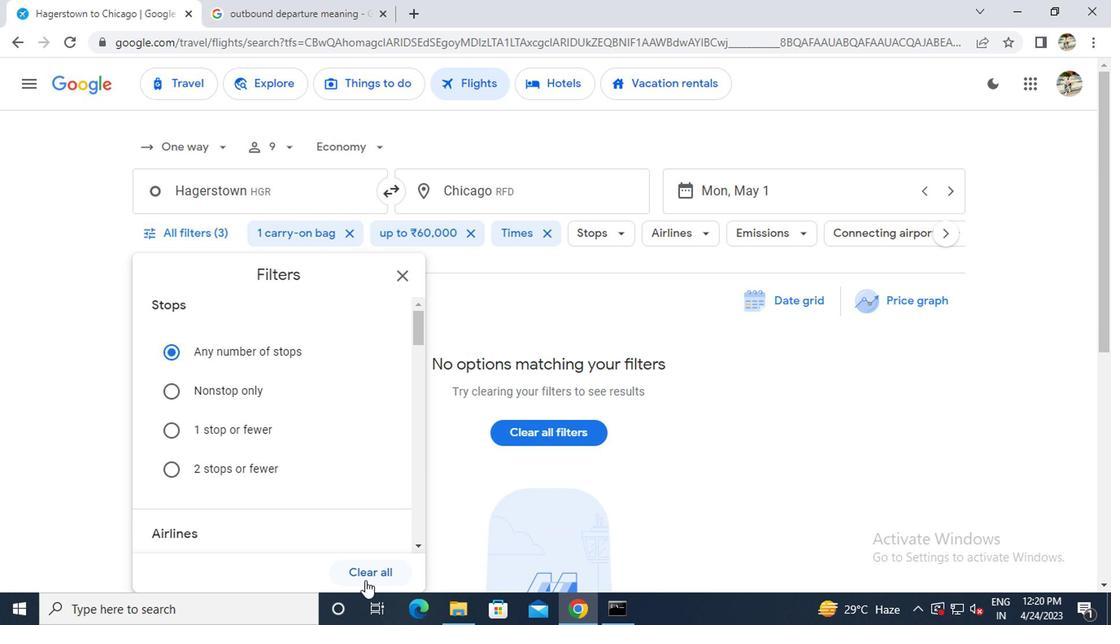 
Action: Mouse moved to (302, 487)
Screenshot: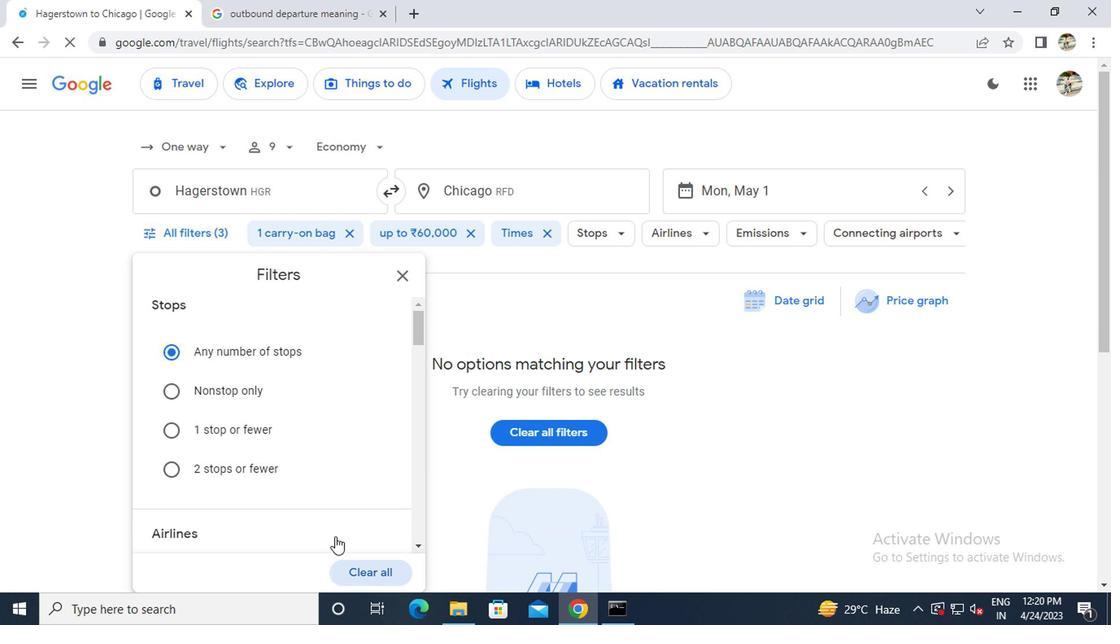 
Action: Mouse scrolled (302, 486) with delta (0, -1)
Screenshot: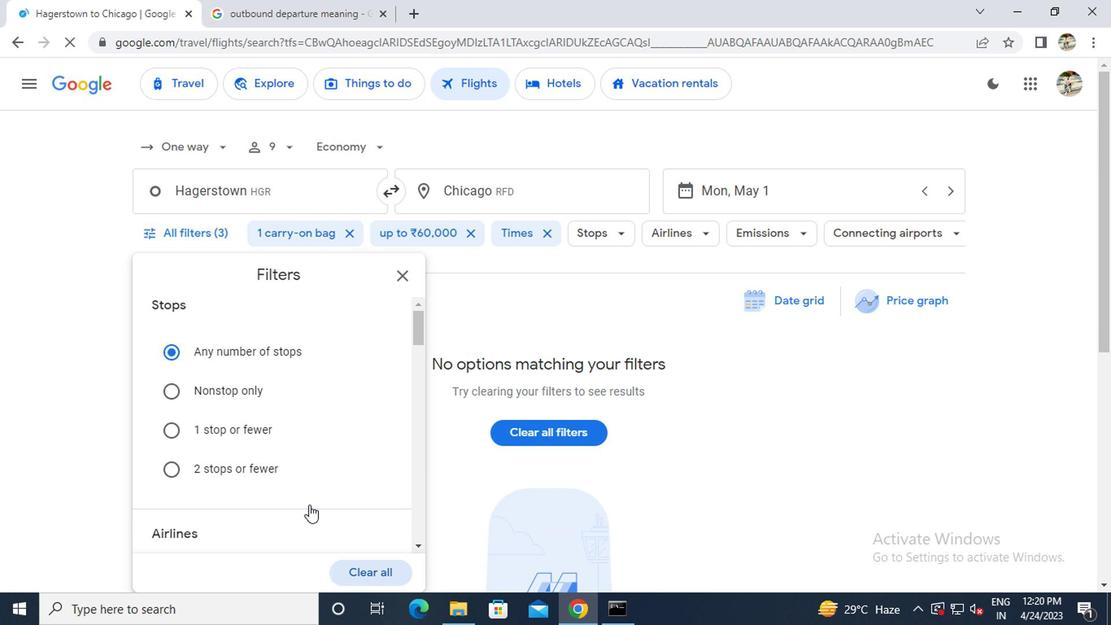 
Action: Mouse moved to (302, 486)
Screenshot: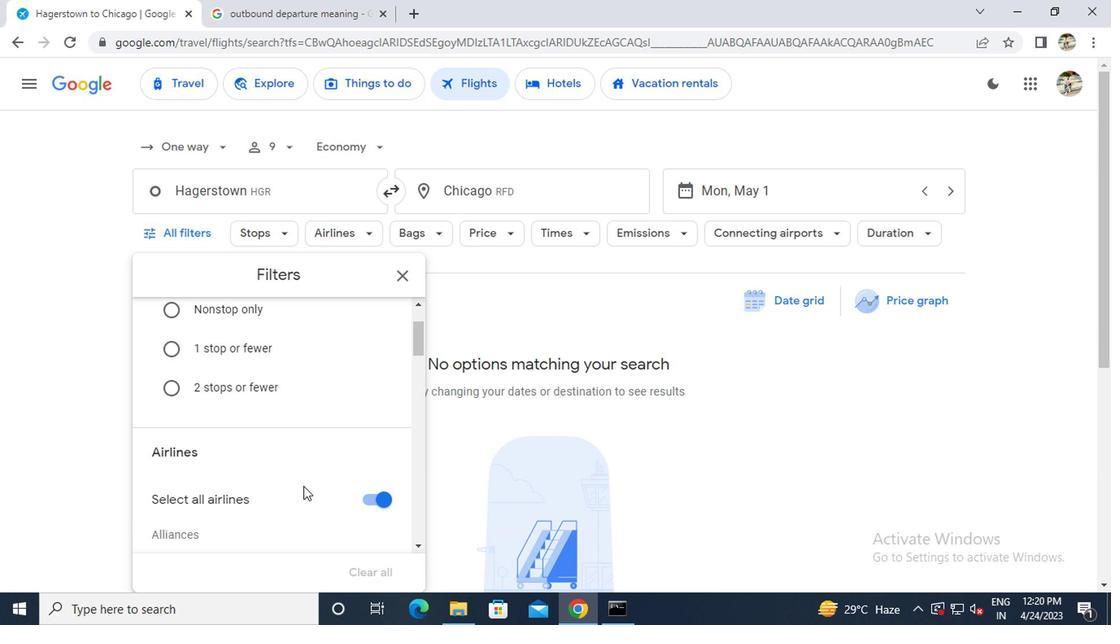 
Action: Mouse scrolled (302, 485) with delta (0, 0)
Screenshot: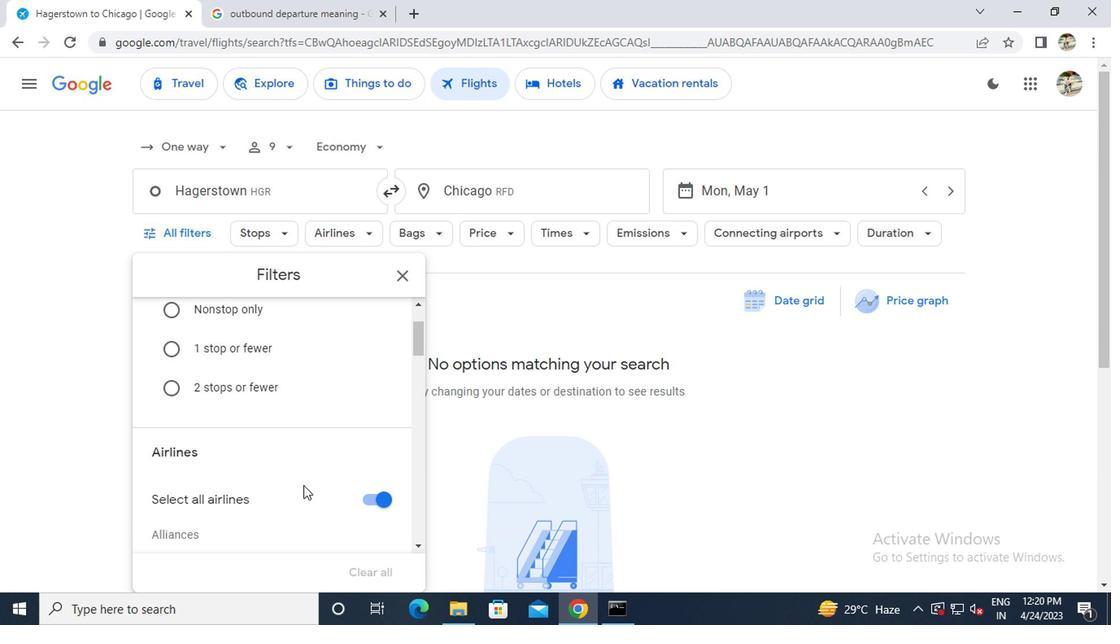
Action: Mouse scrolled (302, 485) with delta (0, 0)
Screenshot: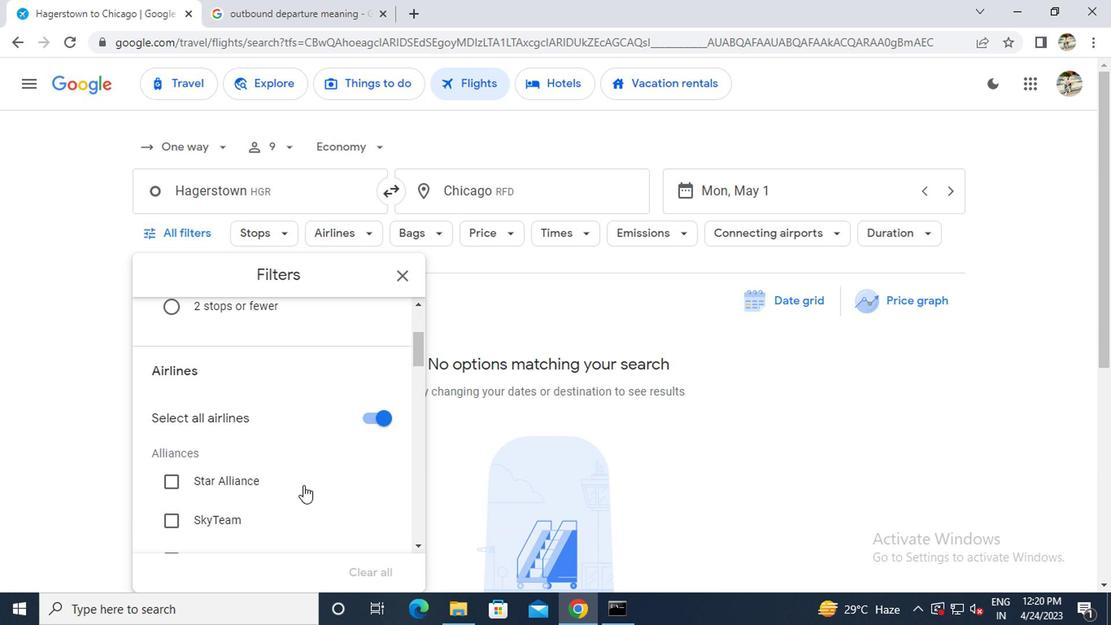 
Action: Mouse scrolled (302, 485) with delta (0, 0)
Screenshot: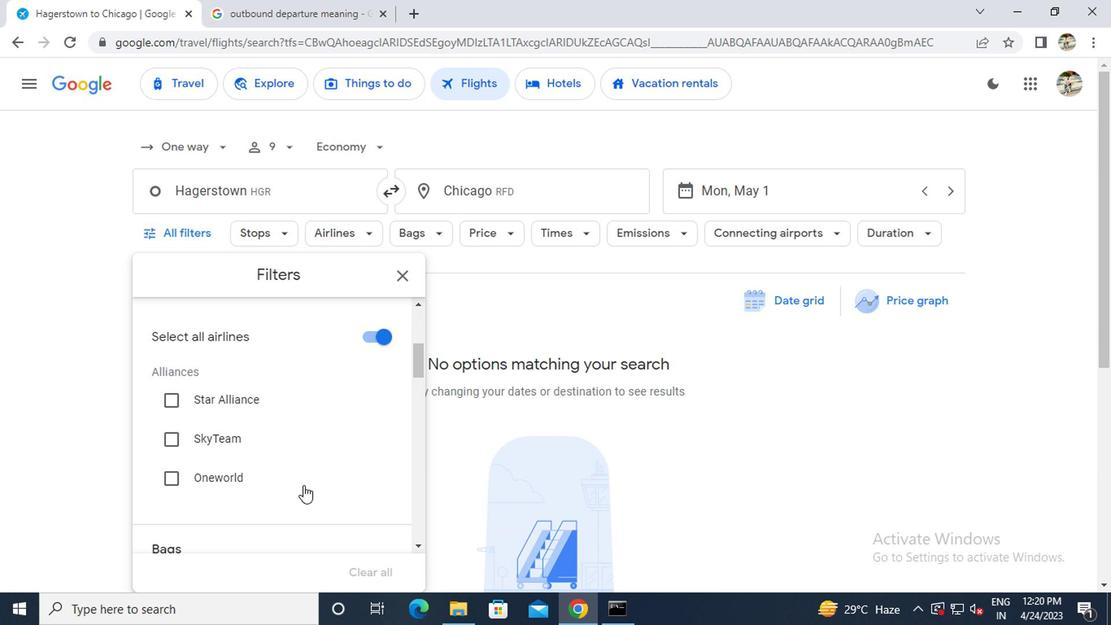
Action: Mouse moved to (302, 485)
Screenshot: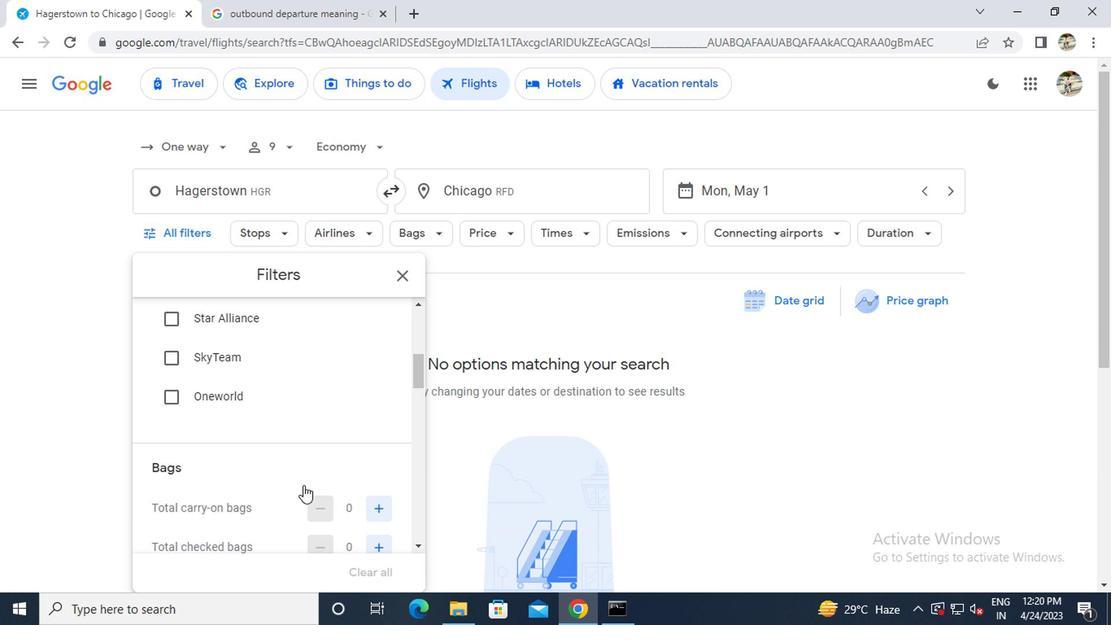 
Action: Mouse scrolled (302, 485) with delta (0, 0)
Screenshot: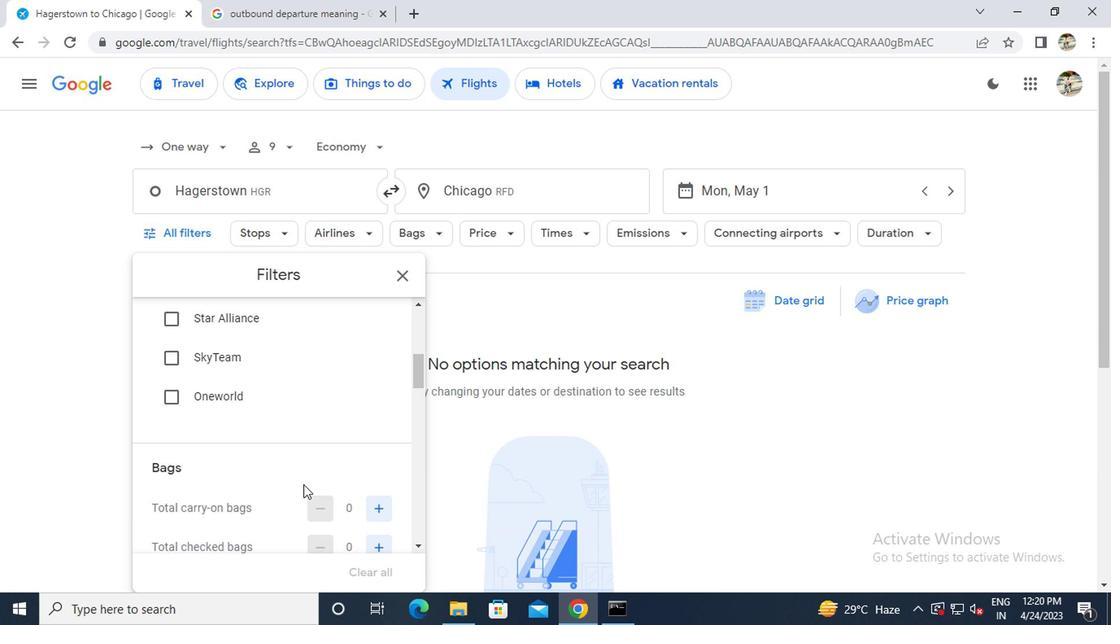 
Action: Mouse moved to (378, 426)
Screenshot: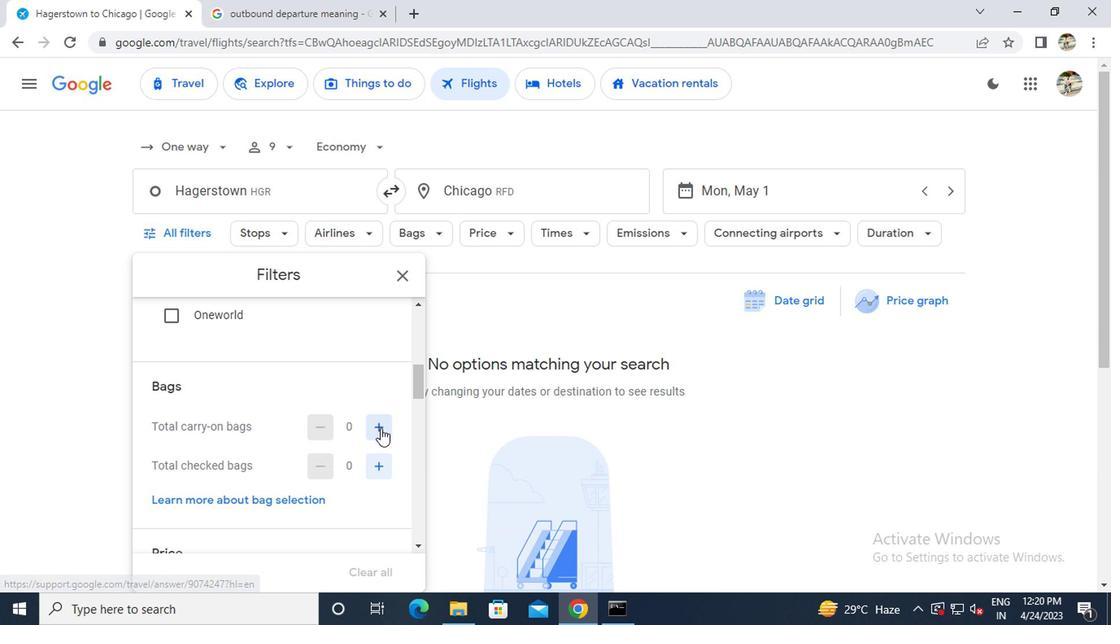 
Action: Mouse pressed left at (378, 426)
Screenshot: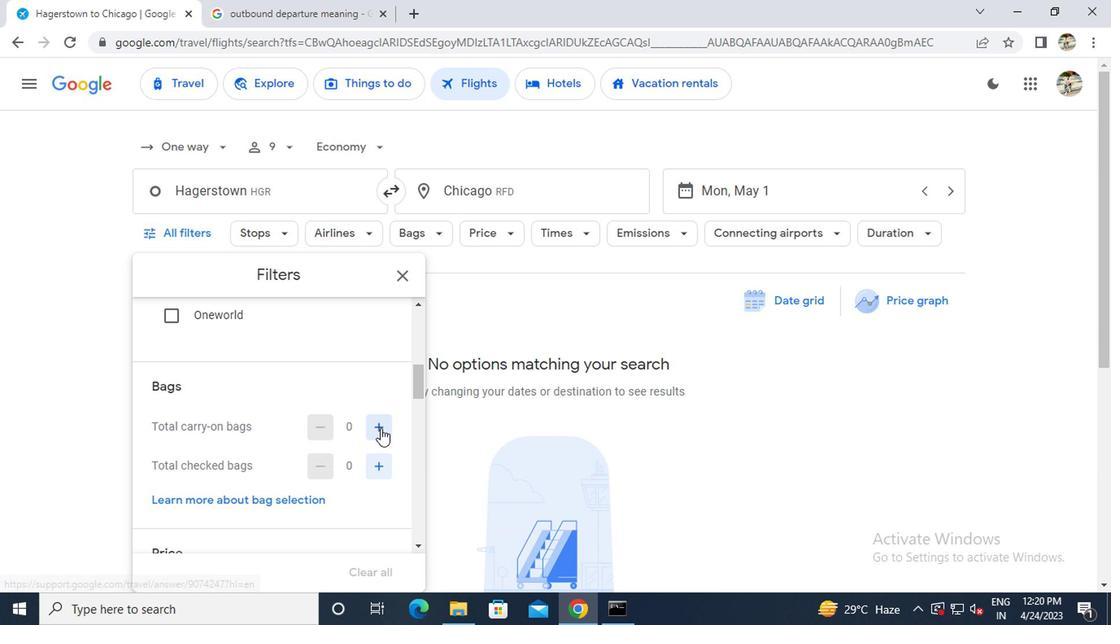 
Action: Mouse pressed left at (378, 426)
Screenshot: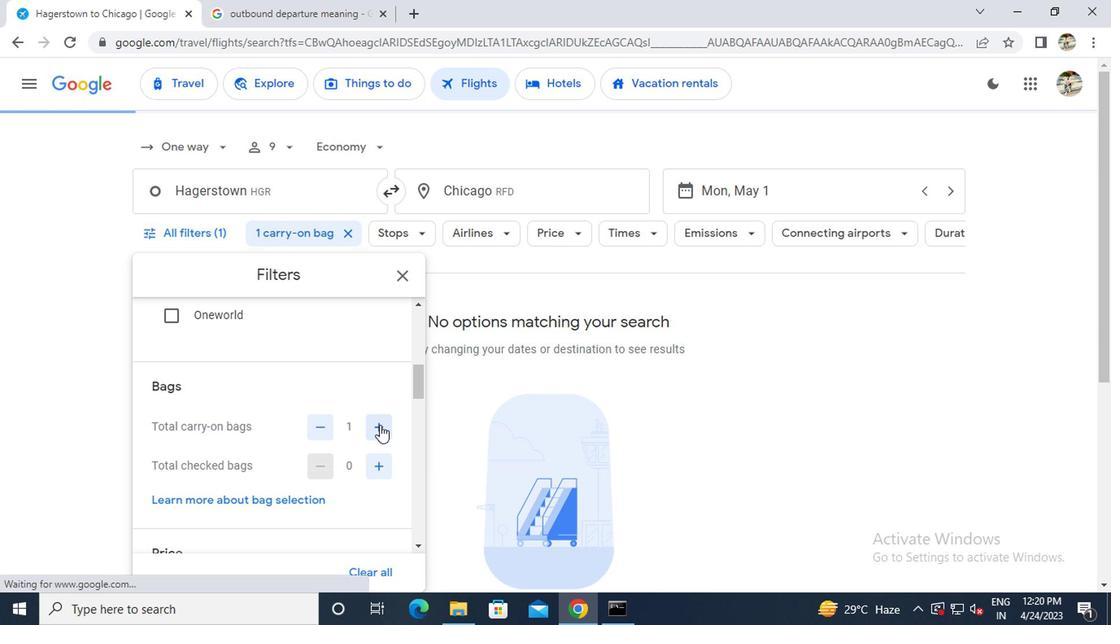 
Action: Mouse scrolled (378, 426) with delta (0, 0)
Screenshot: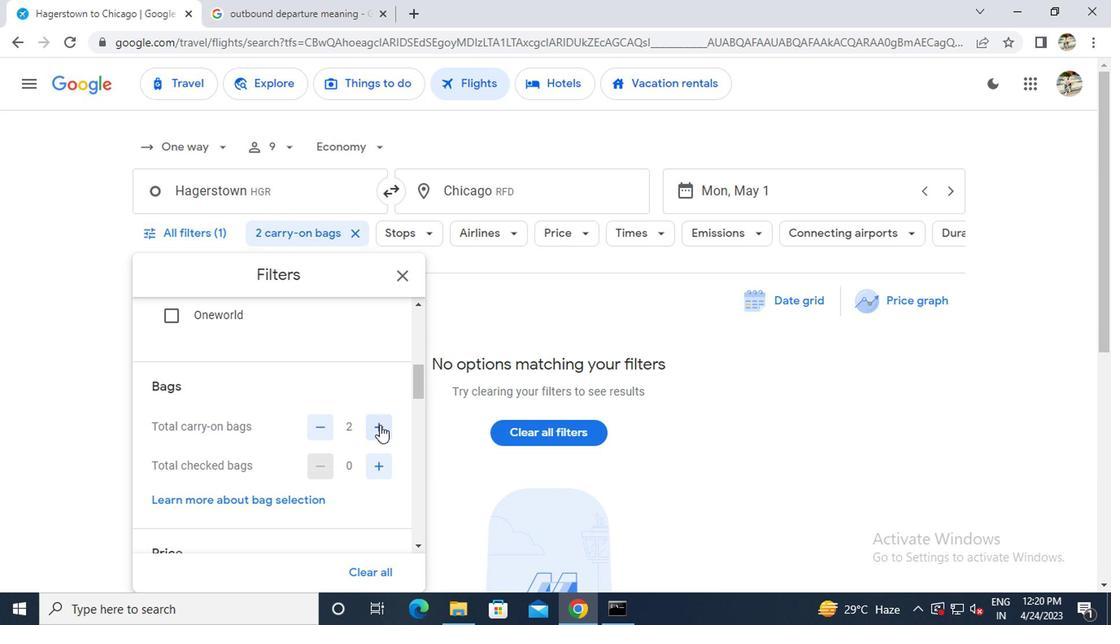 
Action: Mouse scrolled (378, 426) with delta (0, 0)
Screenshot: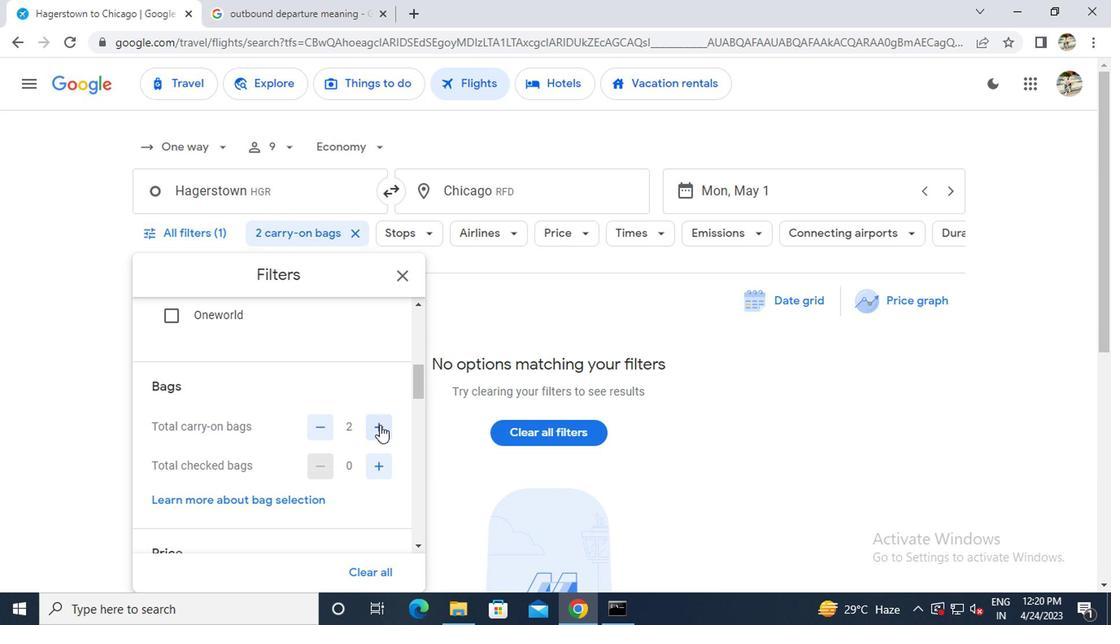 
Action: Mouse moved to (381, 463)
Screenshot: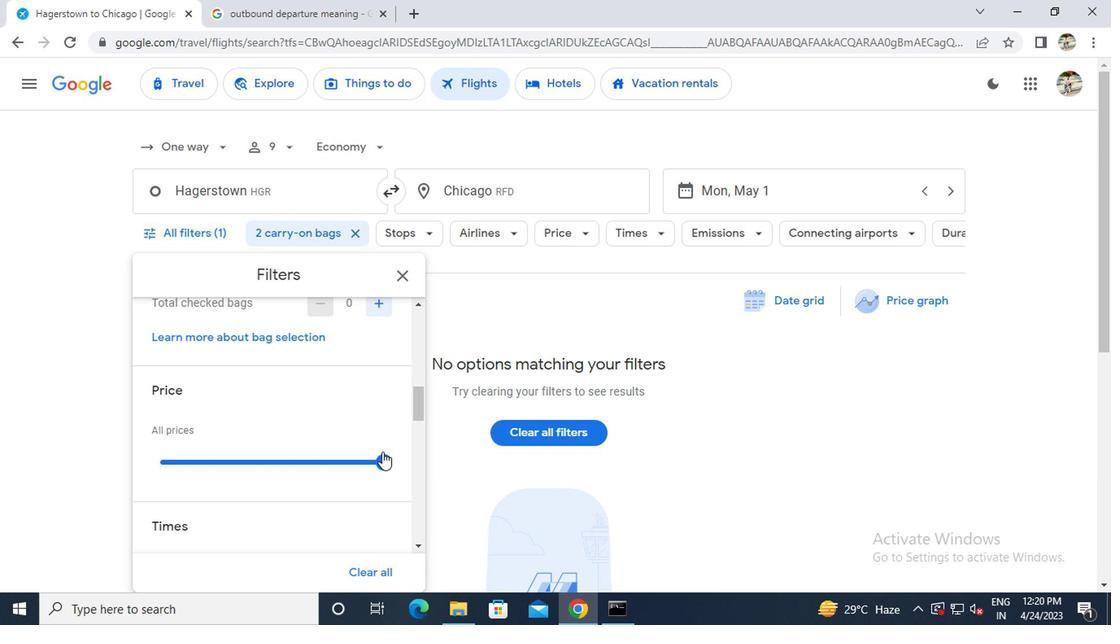 
Action: Mouse pressed left at (381, 463)
Screenshot: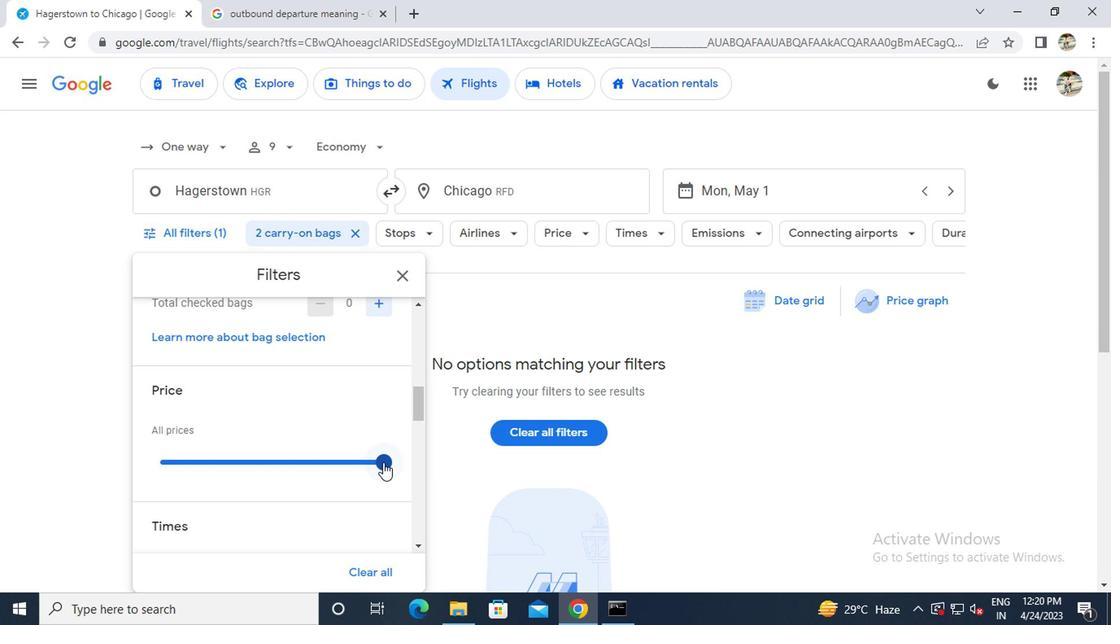
Action: Mouse moved to (348, 467)
Screenshot: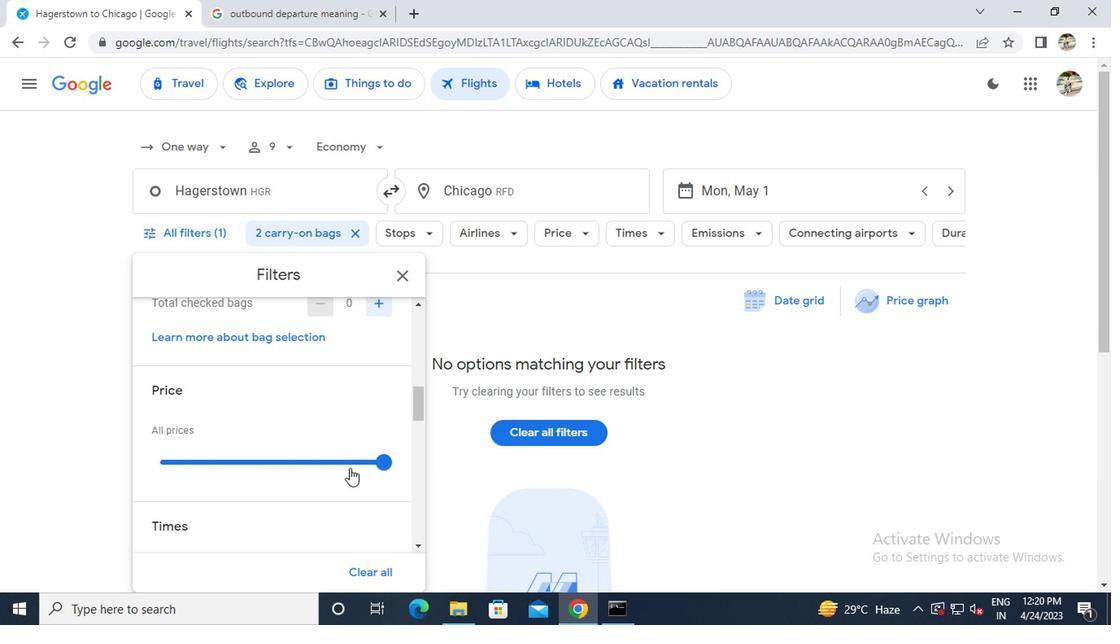 
Action: Mouse scrolled (348, 467) with delta (0, 0)
Screenshot: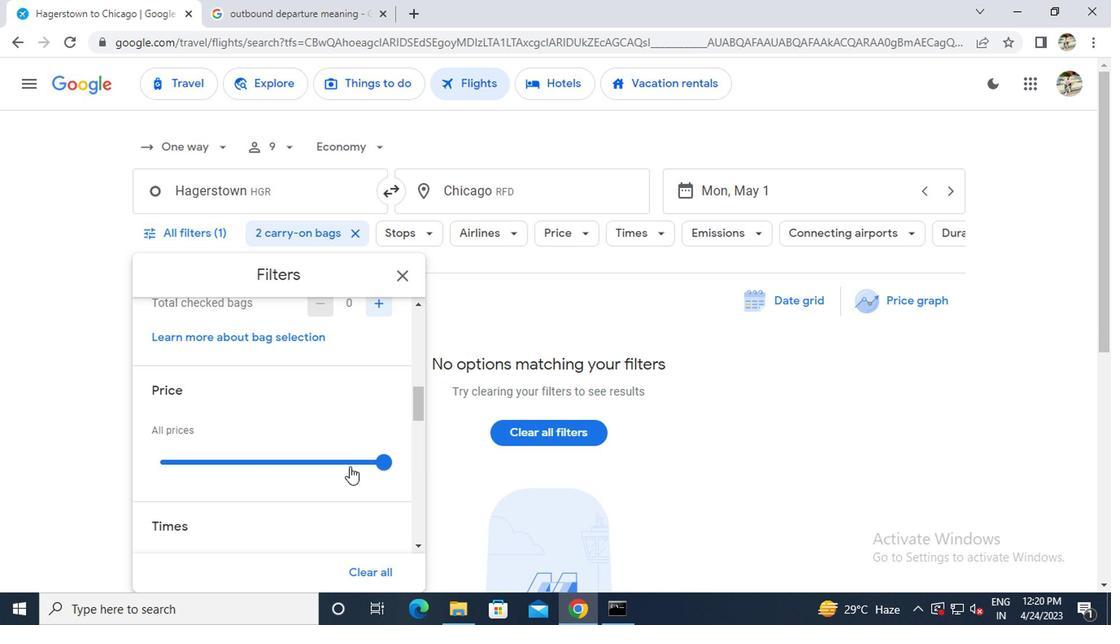 
Action: Mouse scrolled (348, 467) with delta (0, 0)
Screenshot: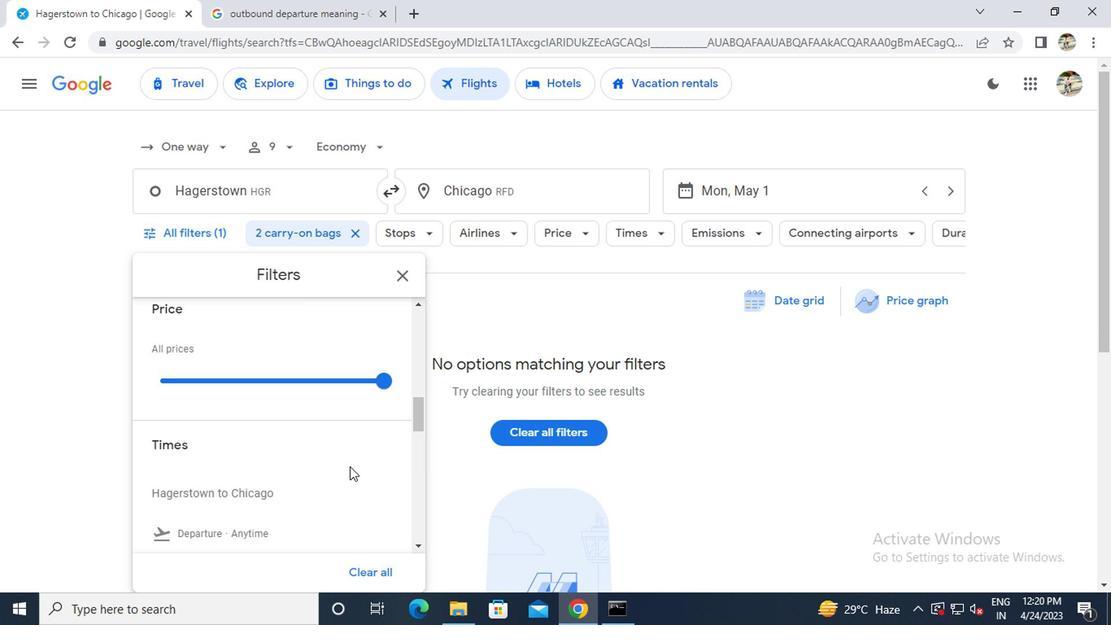 
Action: Mouse moved to (158, 488)
Screenshot: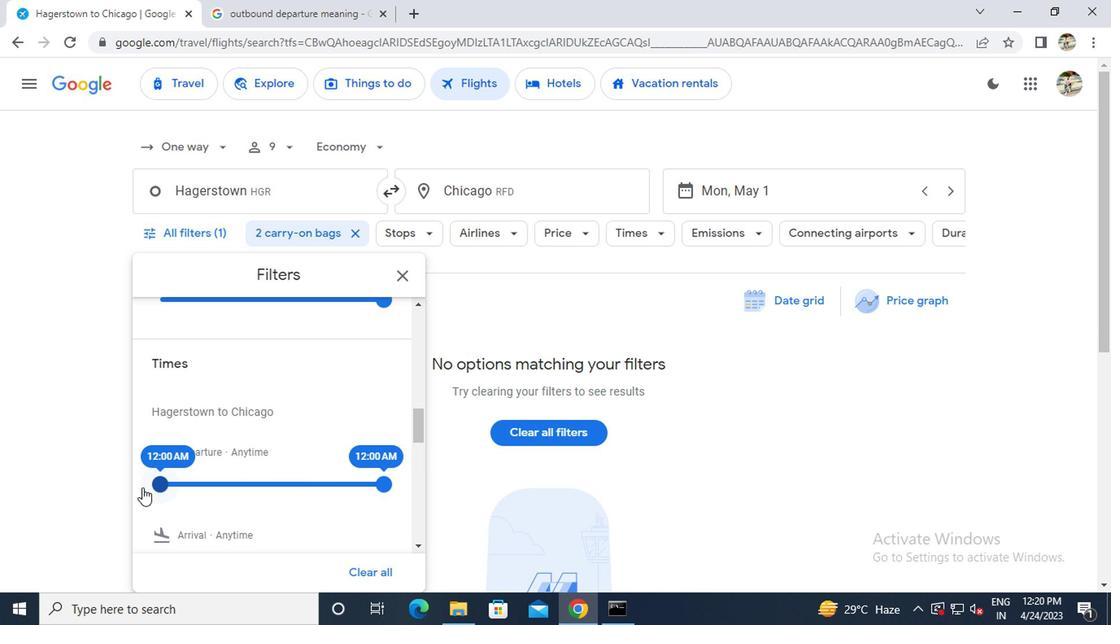 
Action: Mouse pressed left at (158, 488)
Screenshot: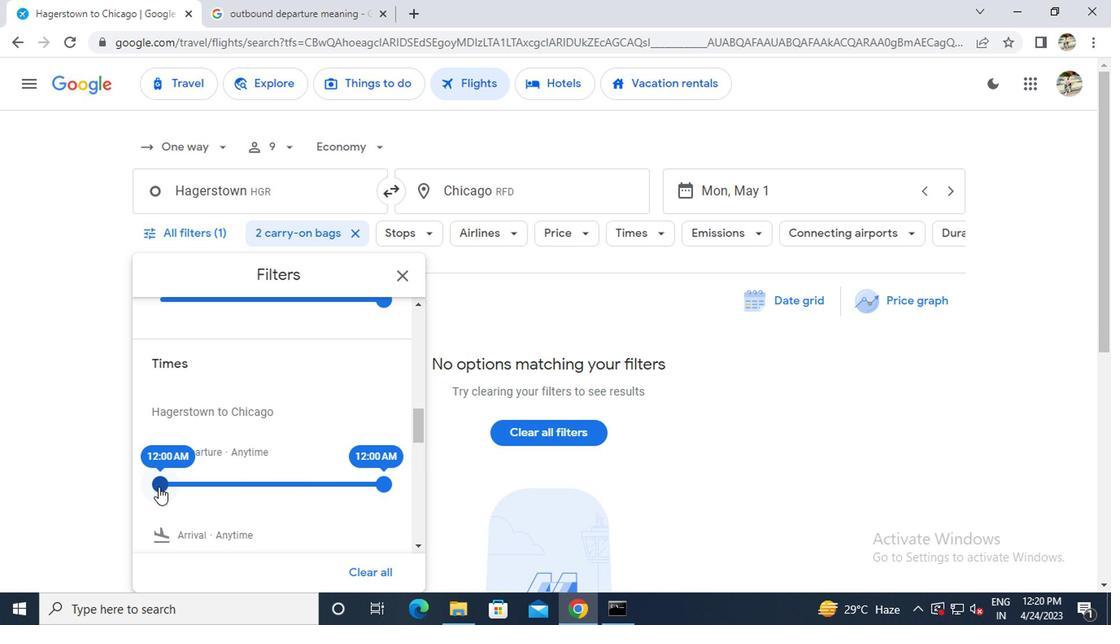
Action: Mouse moved to (363, 482)
Screenshot: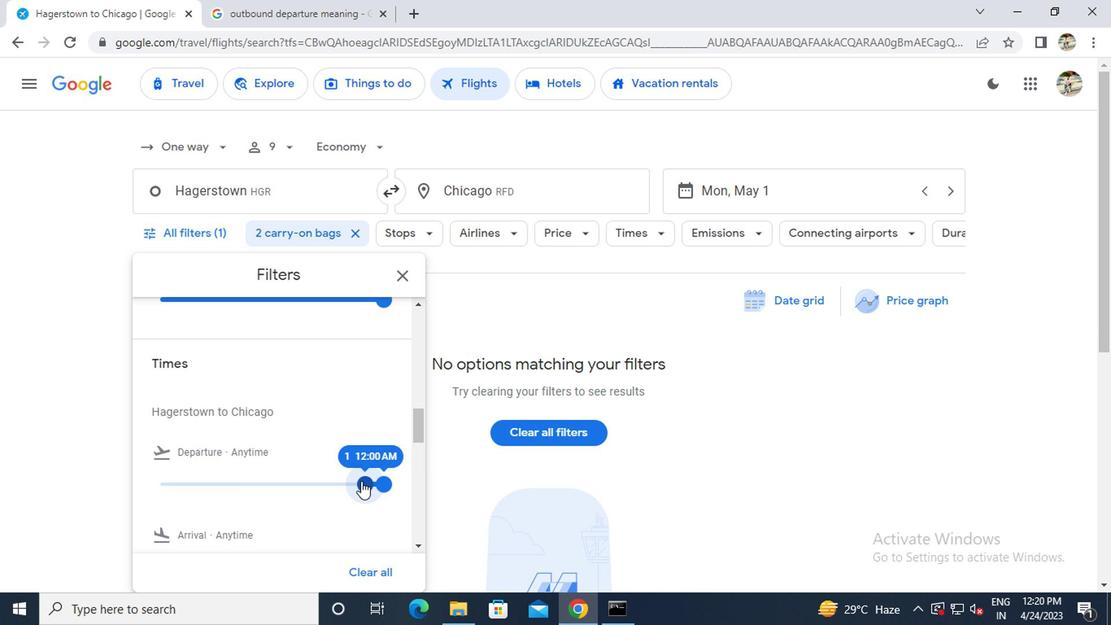 
Action: Mouse pressed left at (363, 482)
Screenshot: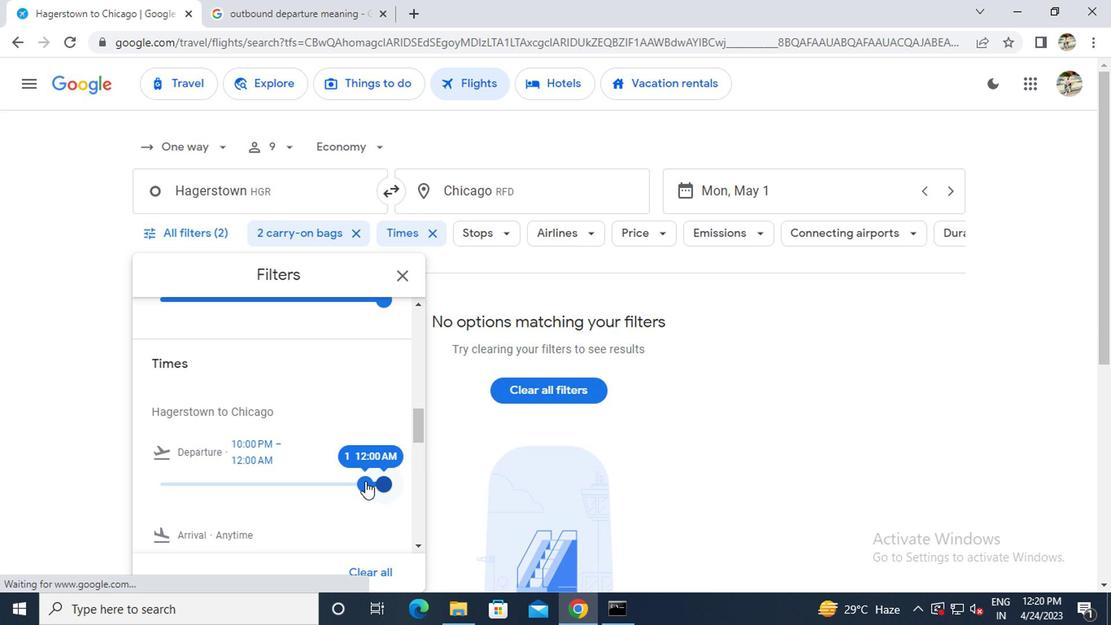 
Action: Mouse moved to (397, 277)
Screenshot: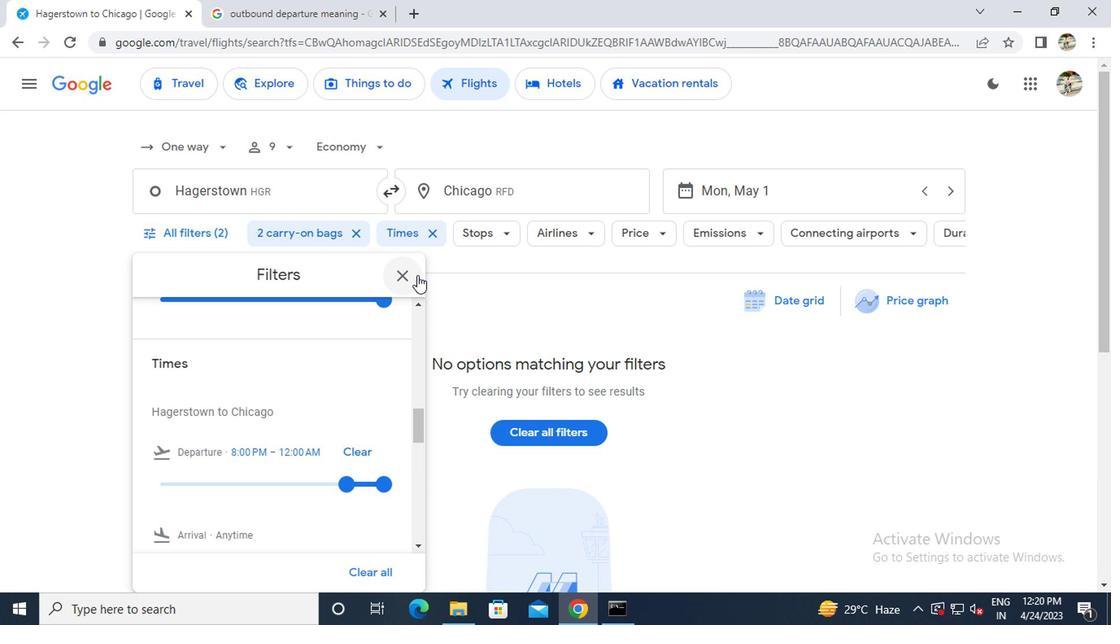 
Action: Mouse pressed left at (397, 277)
Screenshot: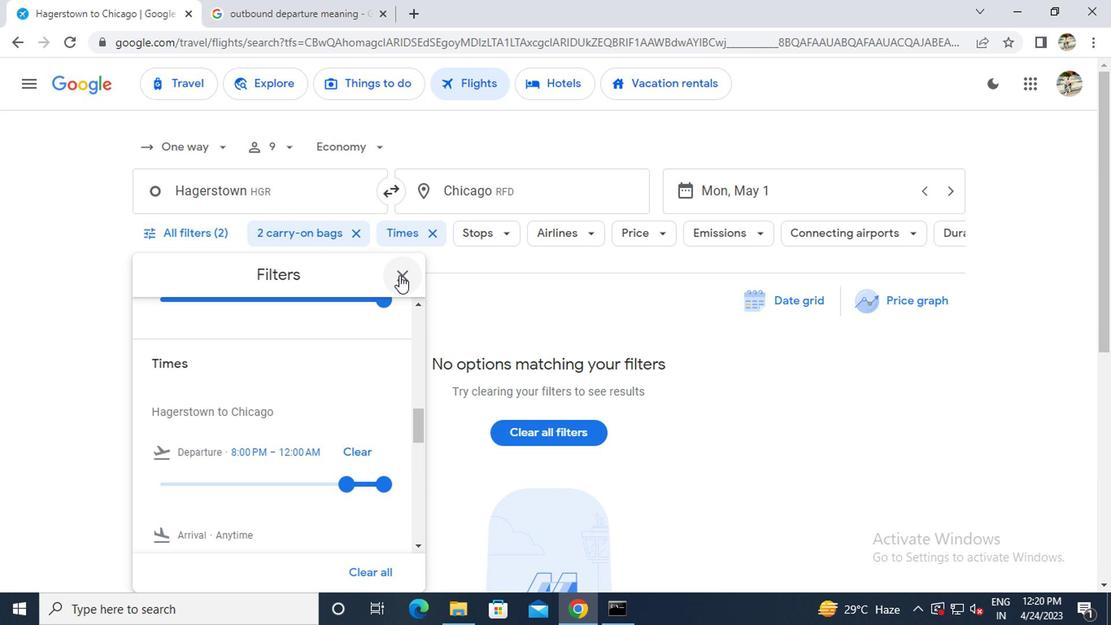 
